 Task: Create Card Card0000000075 in Board Board0000000019 in Workspace WS0000000007 in Trello. Create Card Card0000000076 in Board Board0000000019 in Workspace WS0000000007 in Trello. Create Card Card0000000077 in Board Board0000000020 in Workspace WS0000000007 in Trello. Create Card Card0000000078 in Board Board0000000020 in Workspace WS0000000007 in Trello. Create Card Card0000000079 in Board Board0000000020 in Workspace WS0000000007 in Trello
Action: Mouse moved to (656, 25)
Screenshot: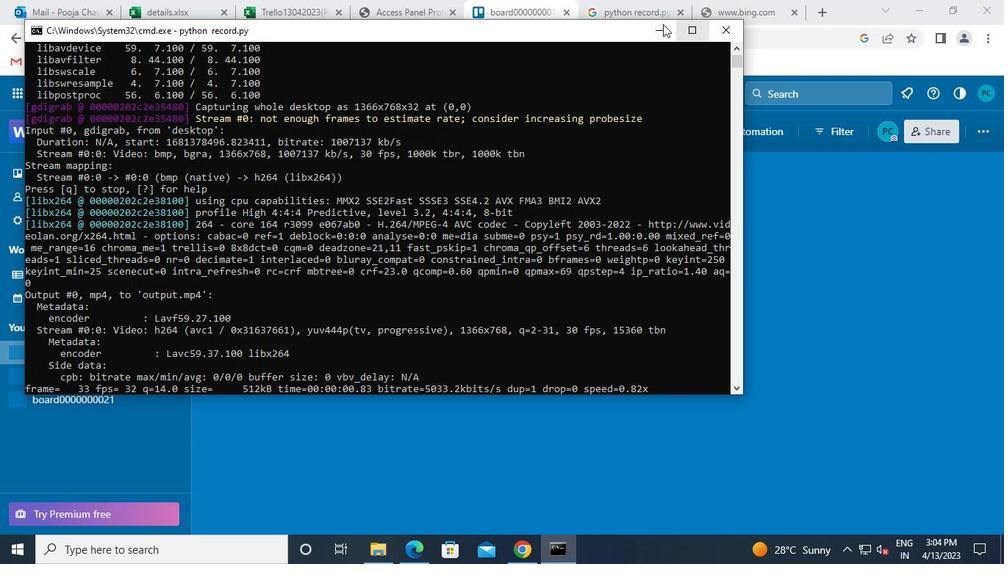 
Action: Mouse pressed left at (656, 25)
Screenshot: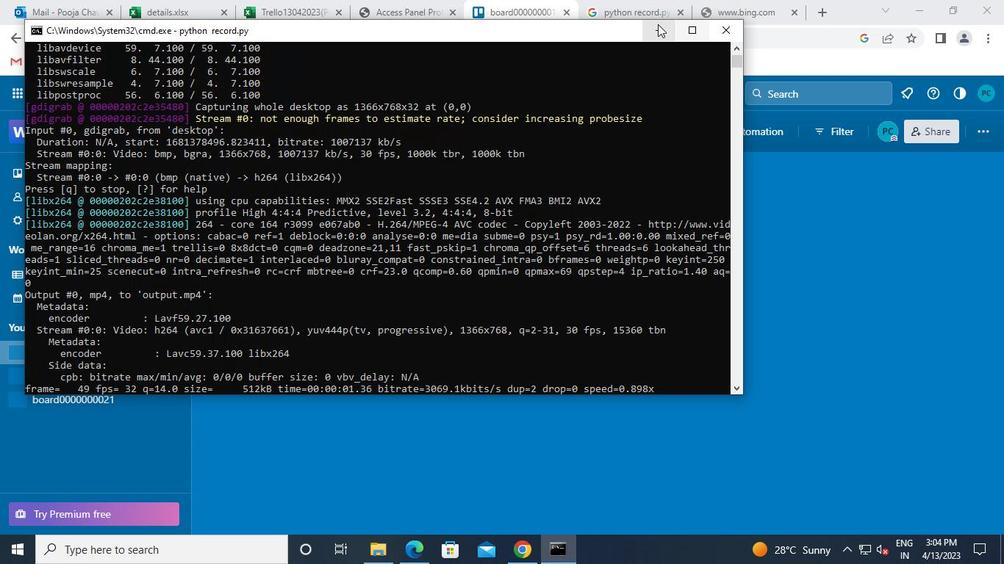 
Action: Mouse moved to (272, 247)
Screenshot: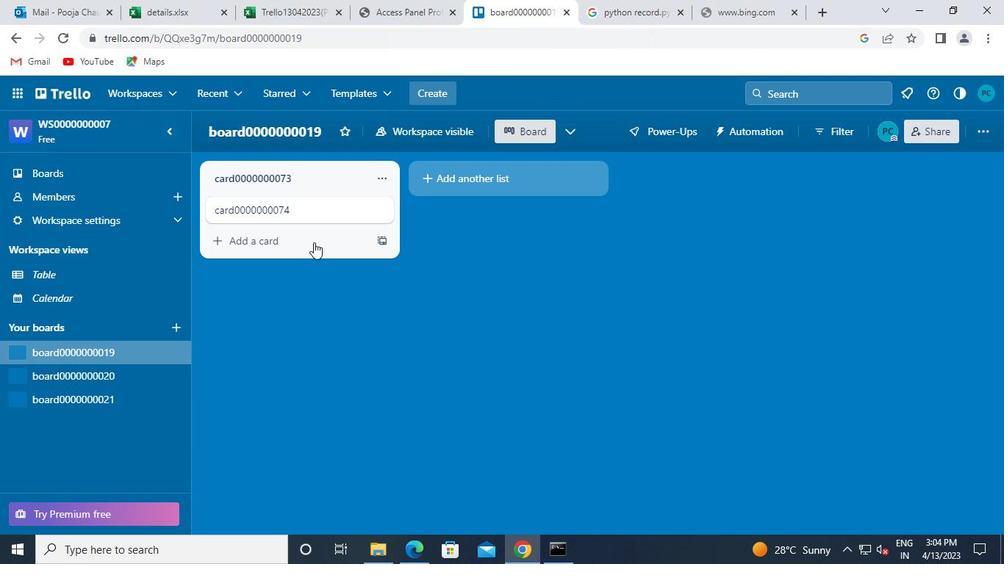 
Action: Mouse pressed left at (272, 247)
Screenshot: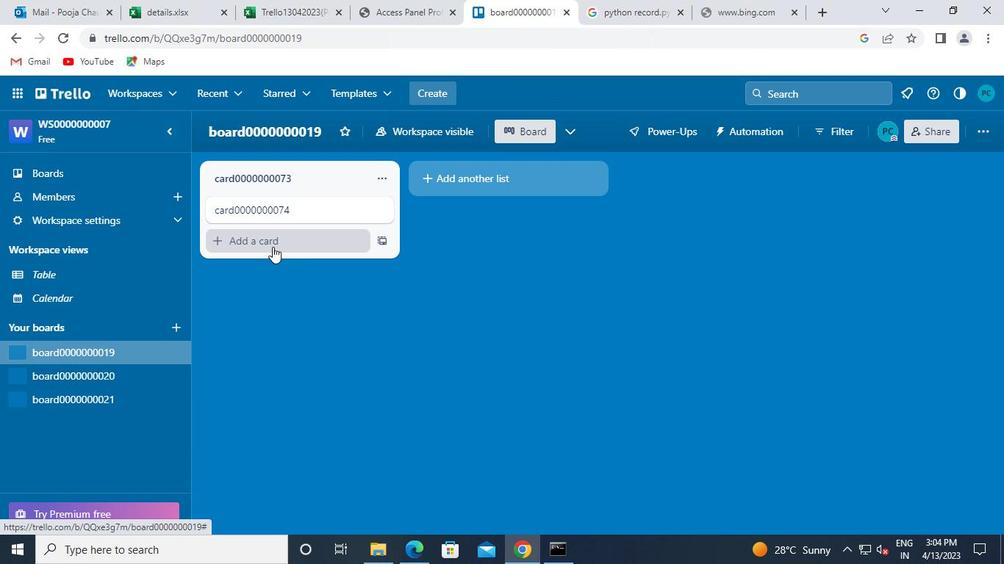 
Action: Mouse moved to (275, 252)
Screenshot: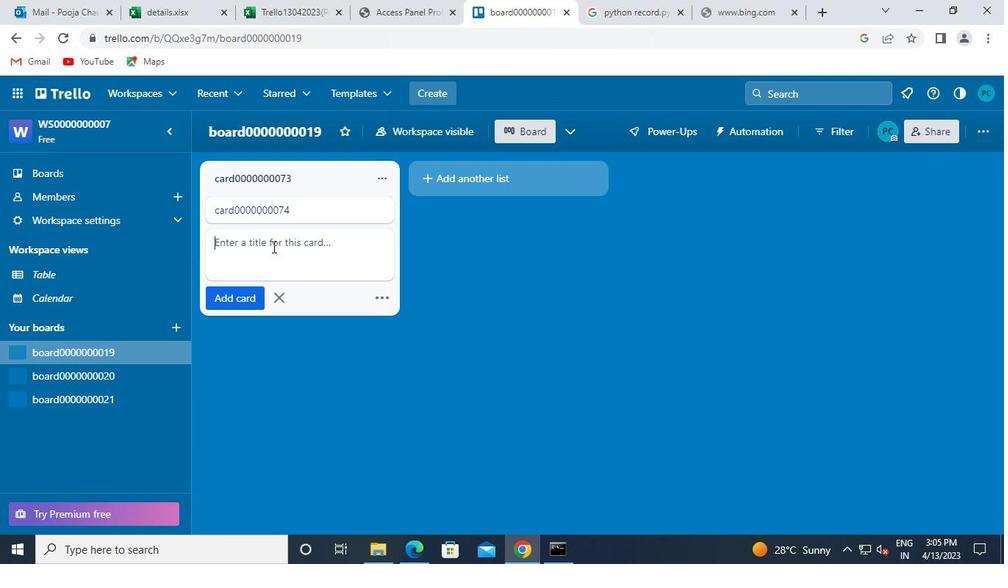 
Action: Keyboard c
Screenshot: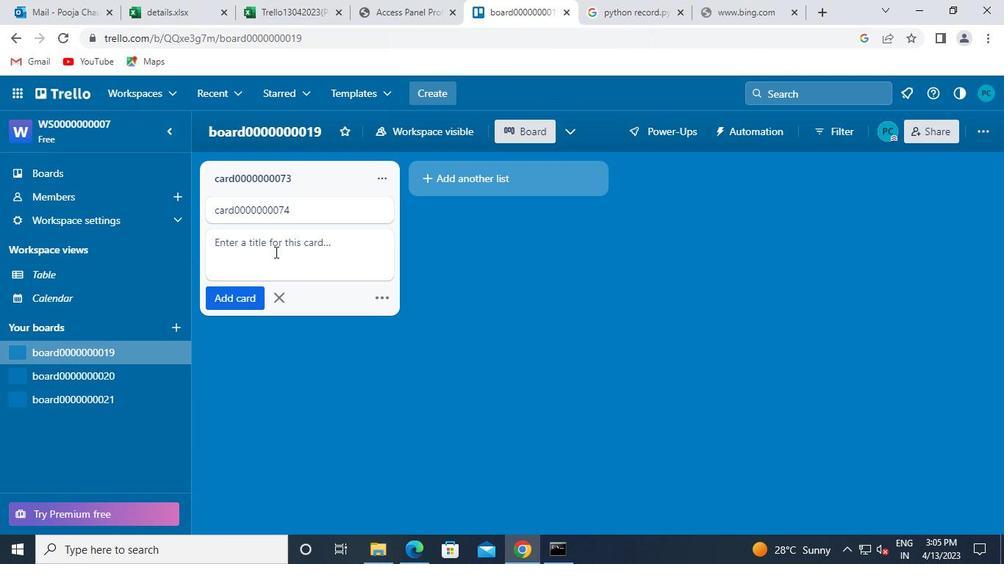 
Action: Keyboard a
Screenshot: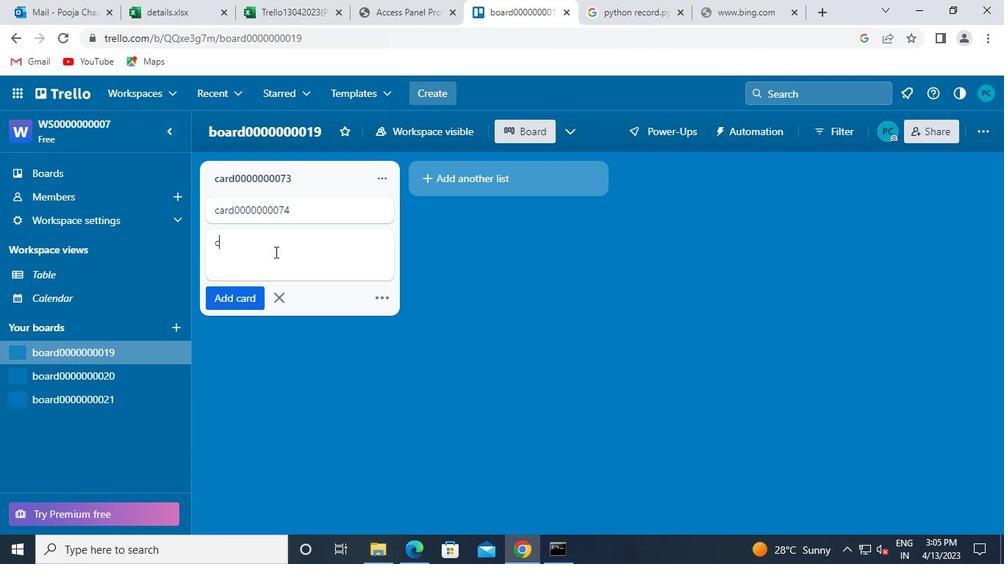 
Action: Keyboard r
Screenshot: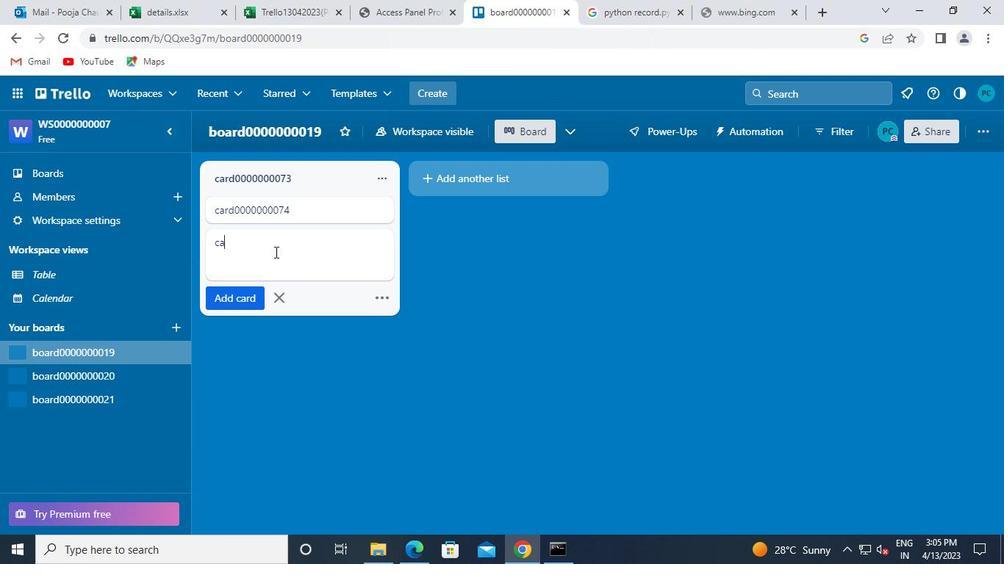 
Action: Keyboard d
Screenshot: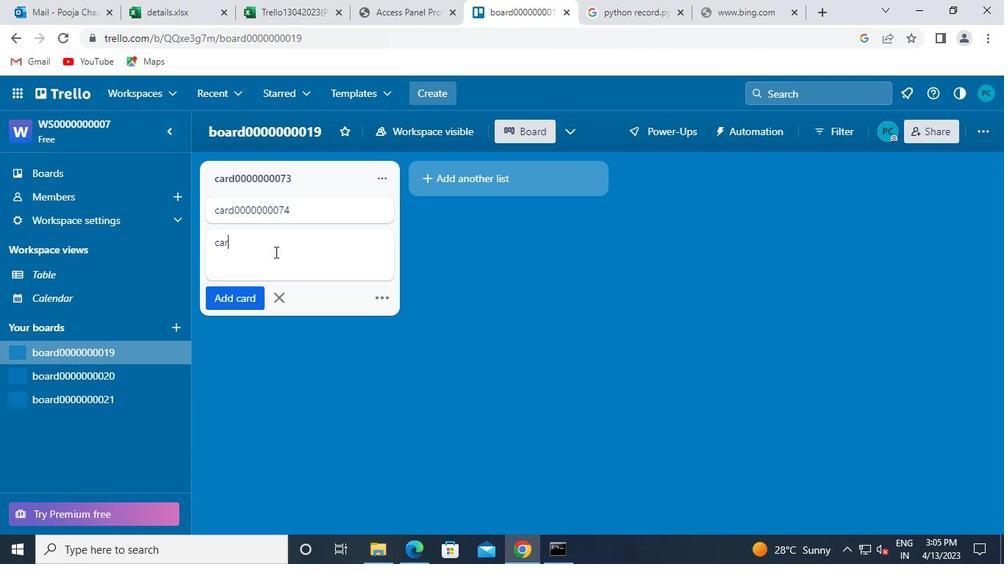 
Action: Keyboard 0
Screenshot: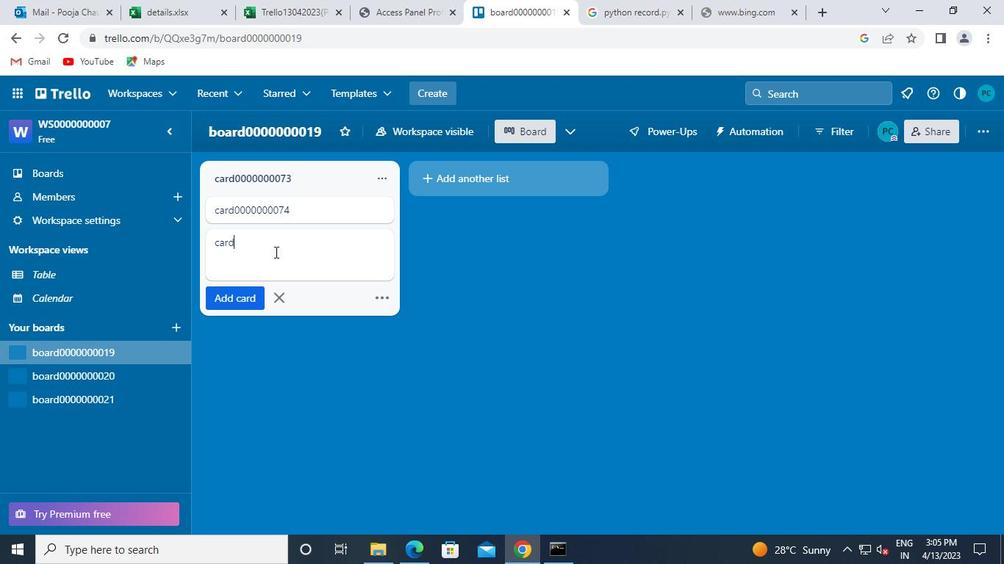 
Action: Keyboard 0
Screenshot: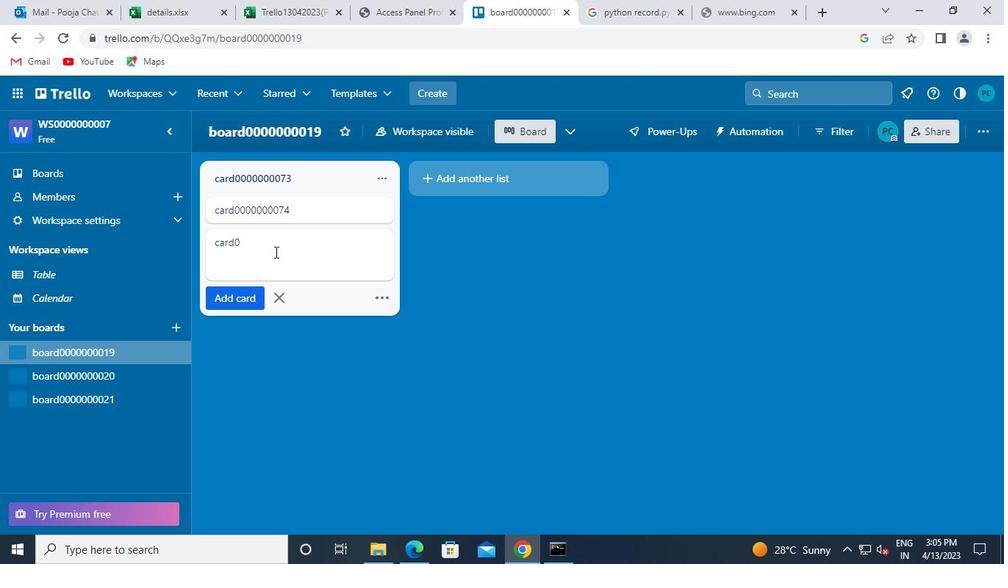 
Action: Keyboard 0
Screenshot: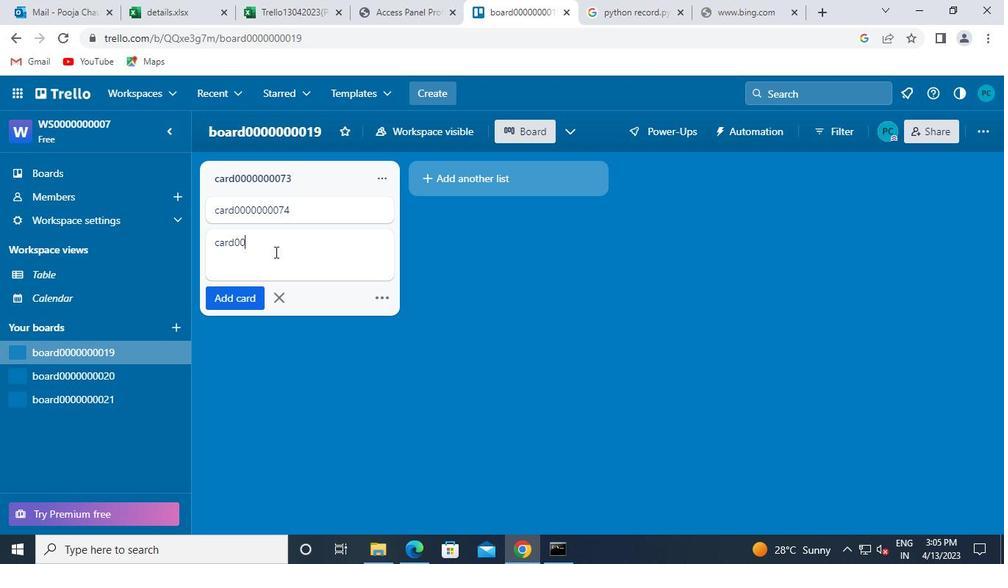 
Action: Keyboard 0
Screenshot: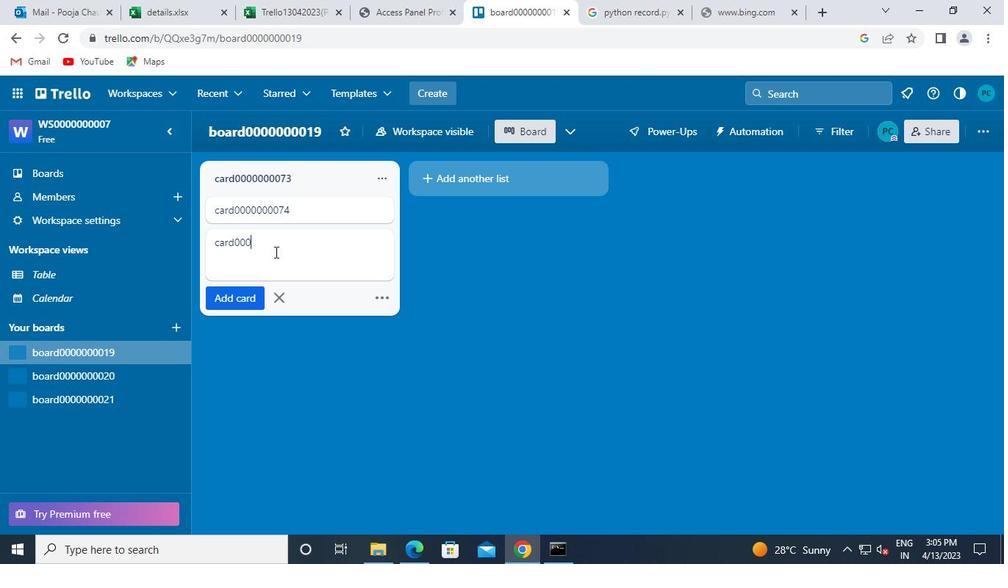 
Action: Keyboard 0
Screenshot: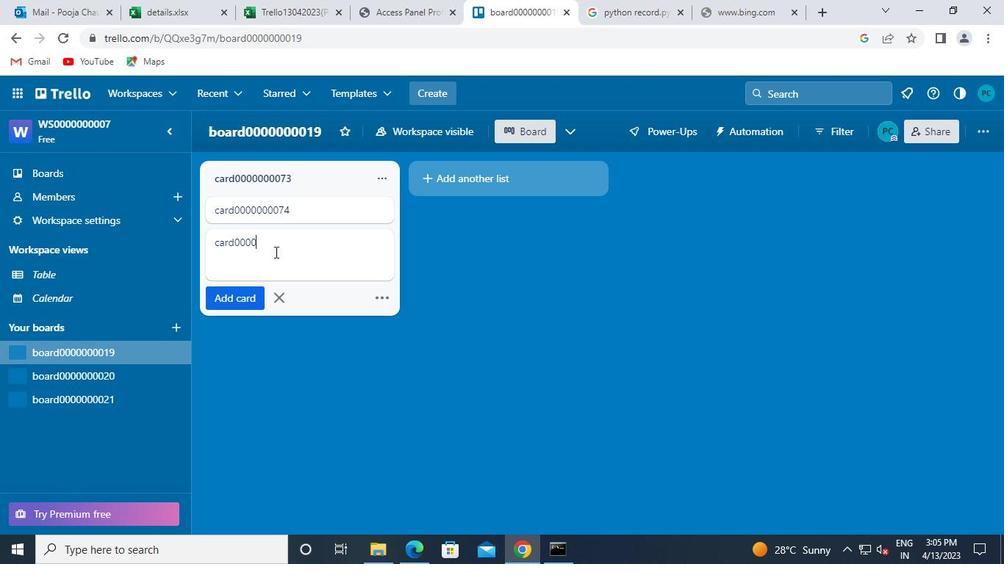 
Action: Keyboard 0
Screenshot: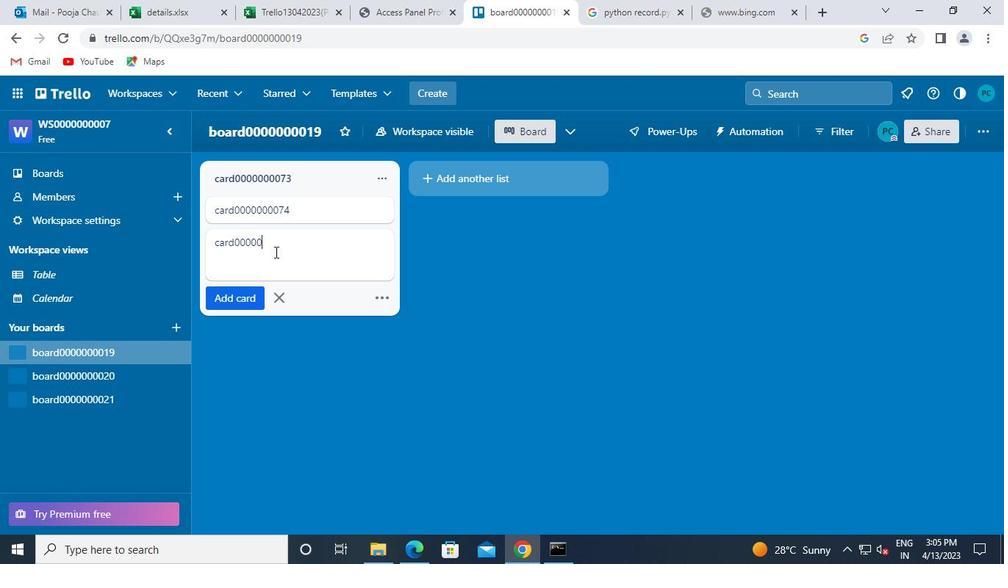 
Action: Keyboard 0
Screenshot: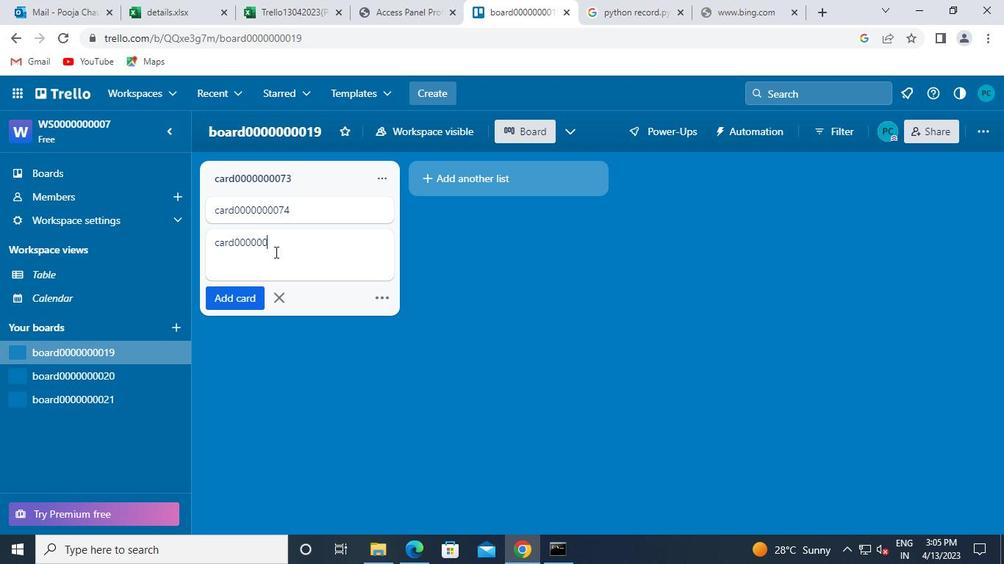 
Action: Keyboard 0
Screenshot: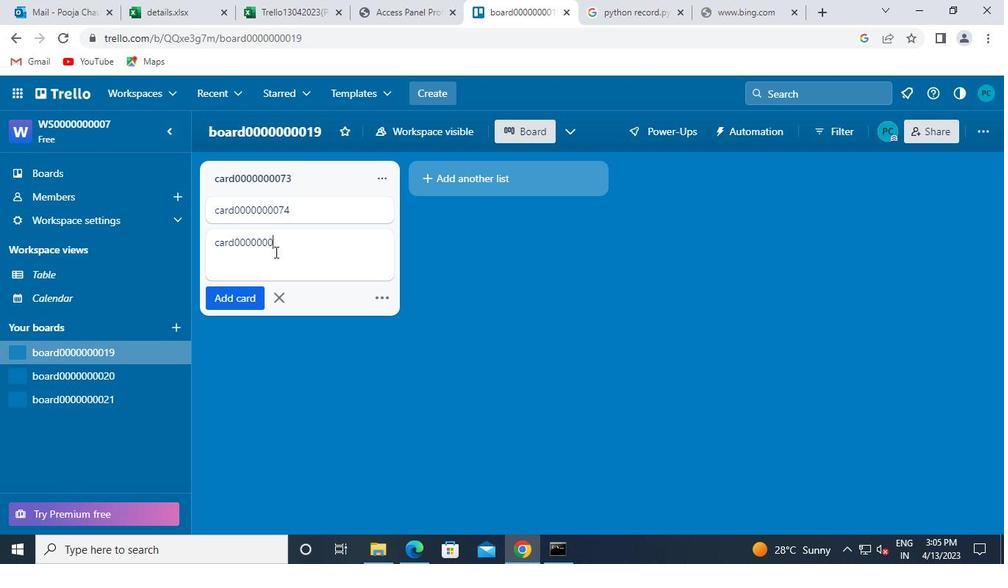 
Action: Keyboard 7
Screenshot: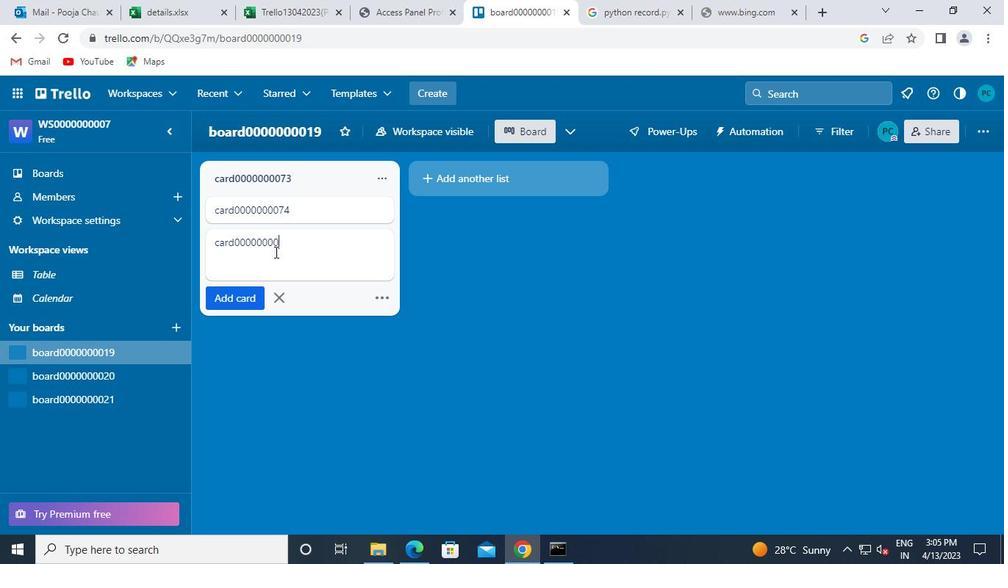 
Action: Keyboard 5
Screenshot: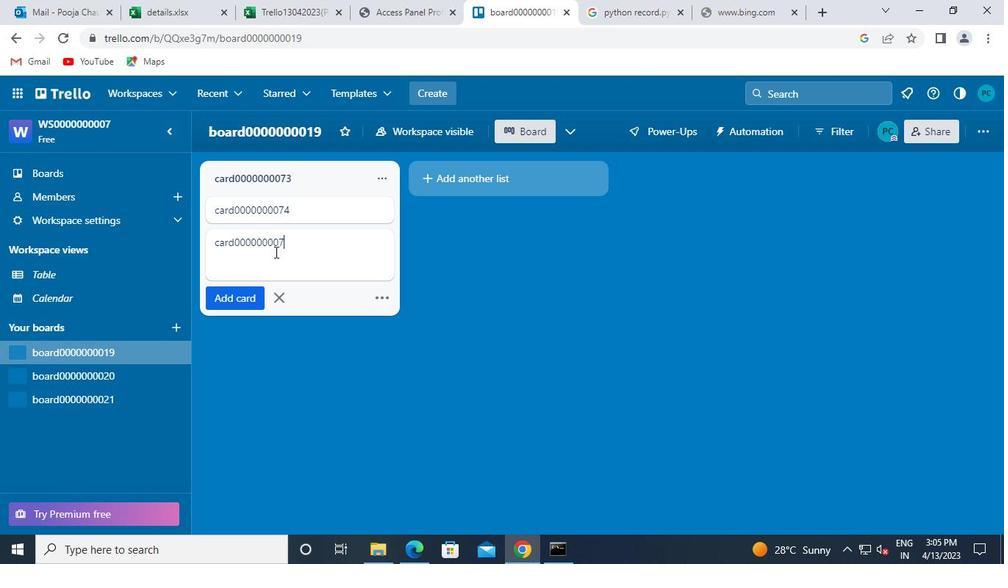 
Action: Mouse moved to (240, 292)
Screenshot: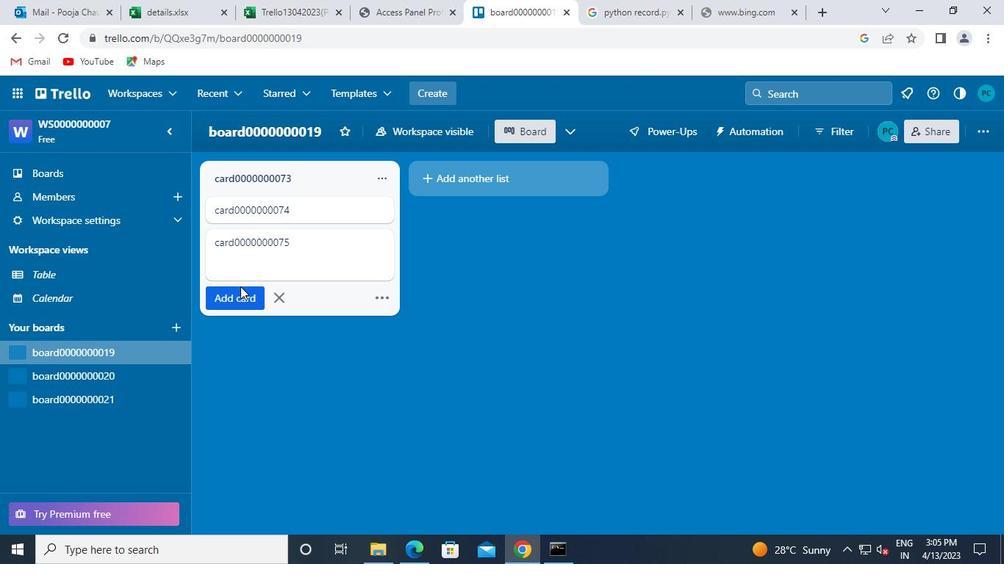
Action: Mouse pressed left at (240, 292)
Screenshot: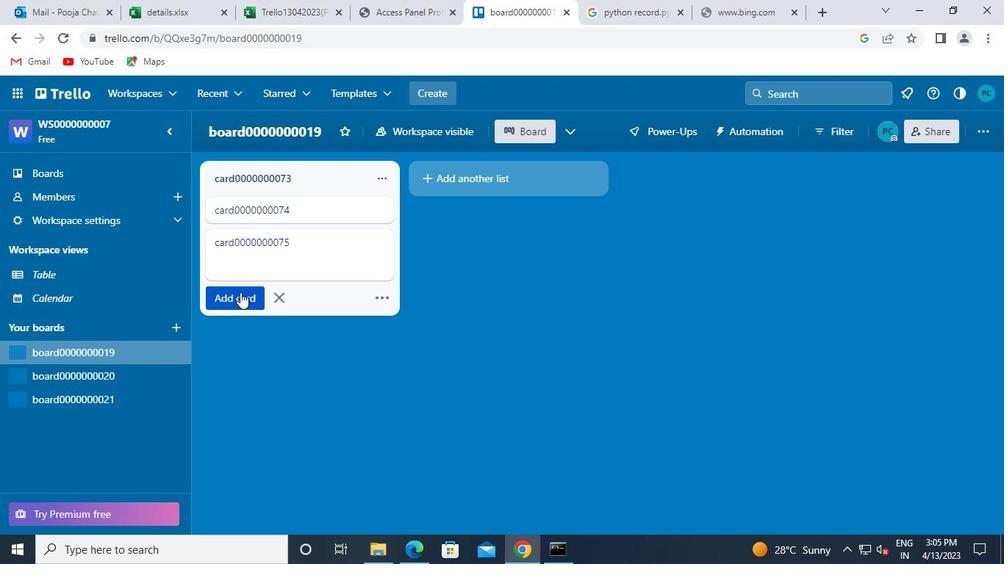
Action: Mouse moved to (238, 289)
Screenshot: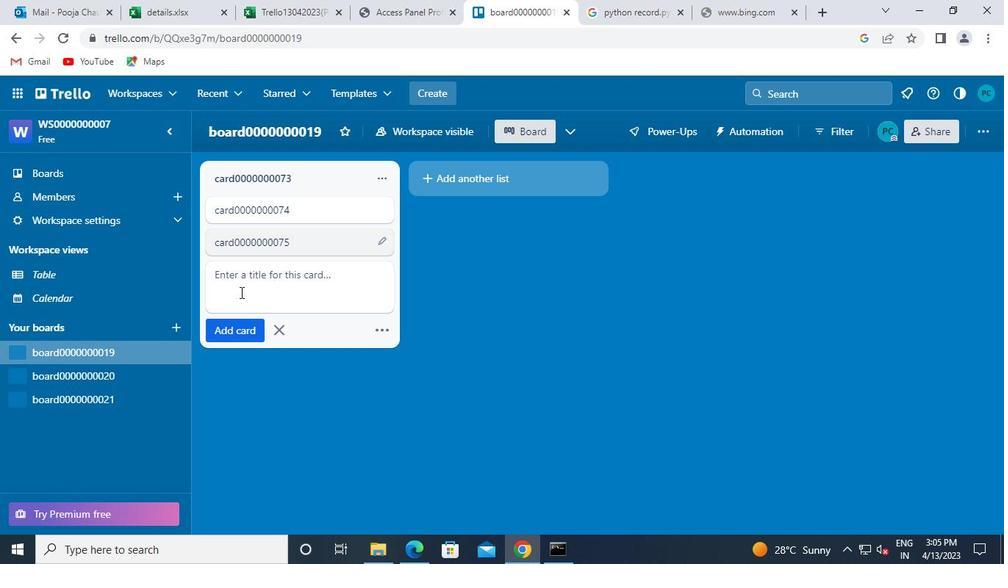 
Action: Keyboard c
Screenshot: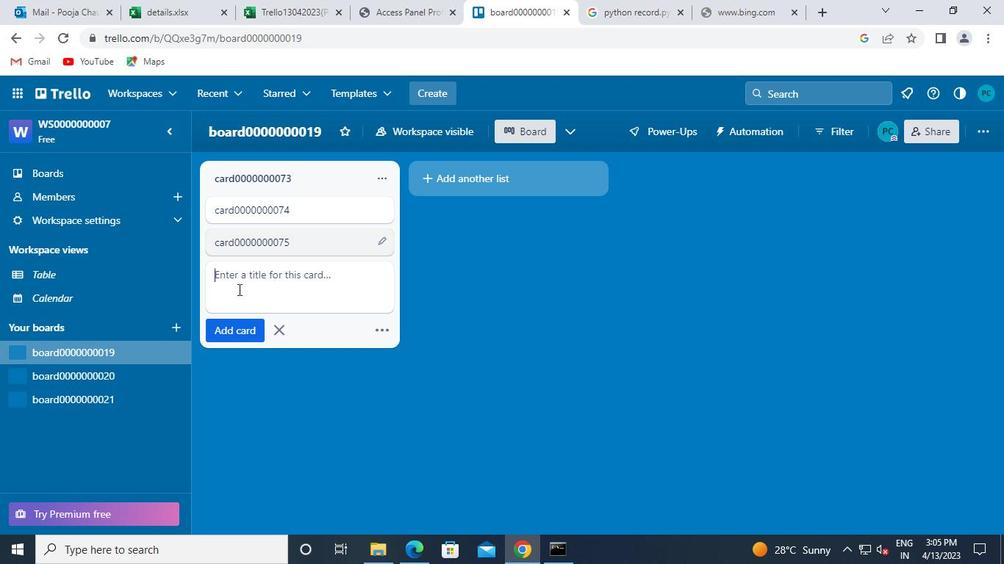 
Action: Keyboard a
Screenshot: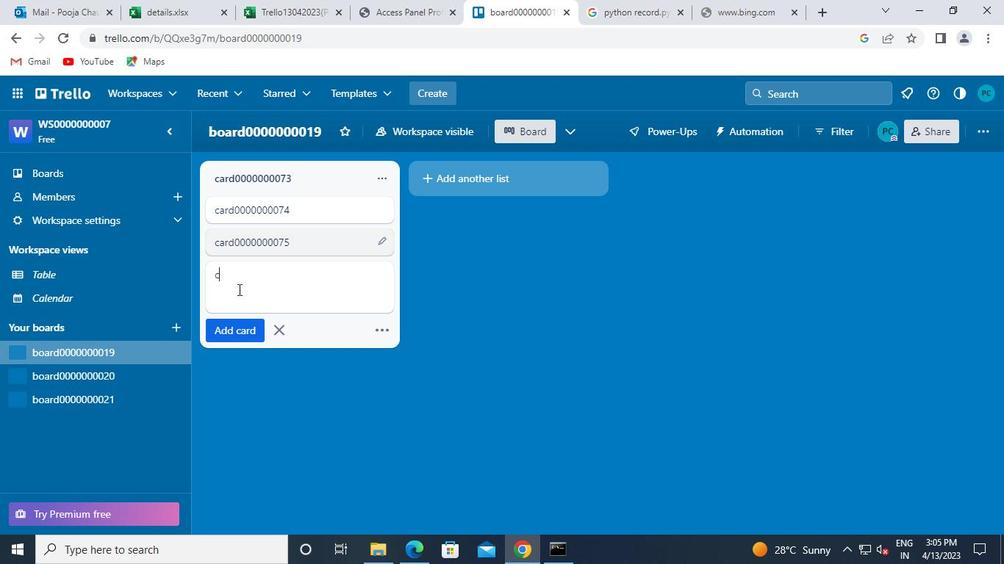 
Action: Keyboard r
Screenshot: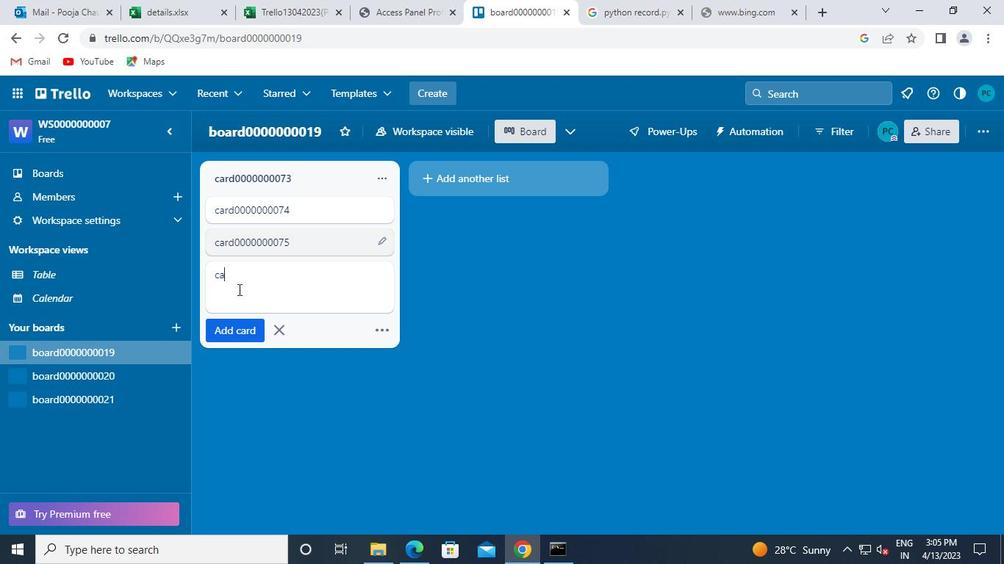 
Action: Keyboard d
Screenshot: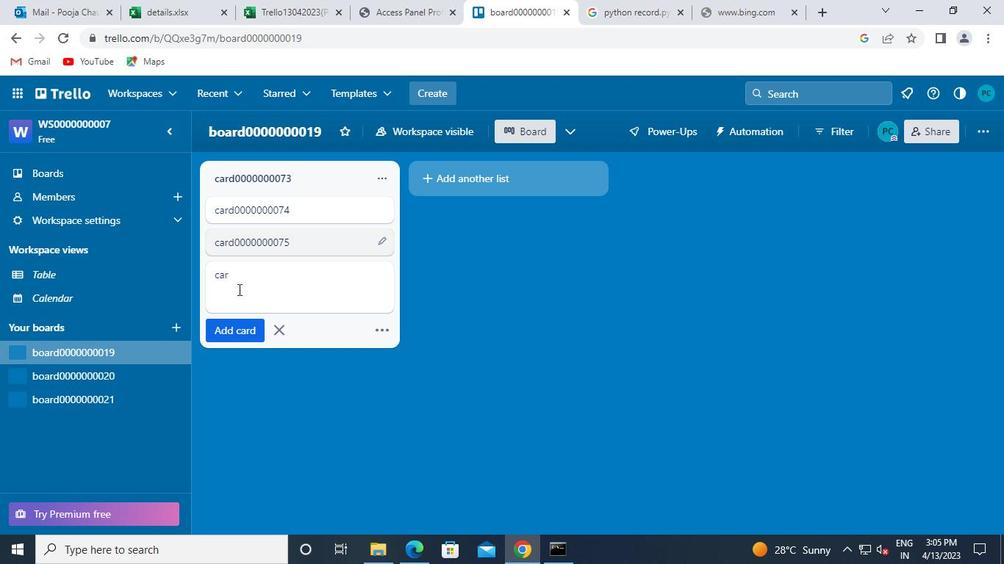 
Action: Mouse moved to (322, 233)
Screenshot: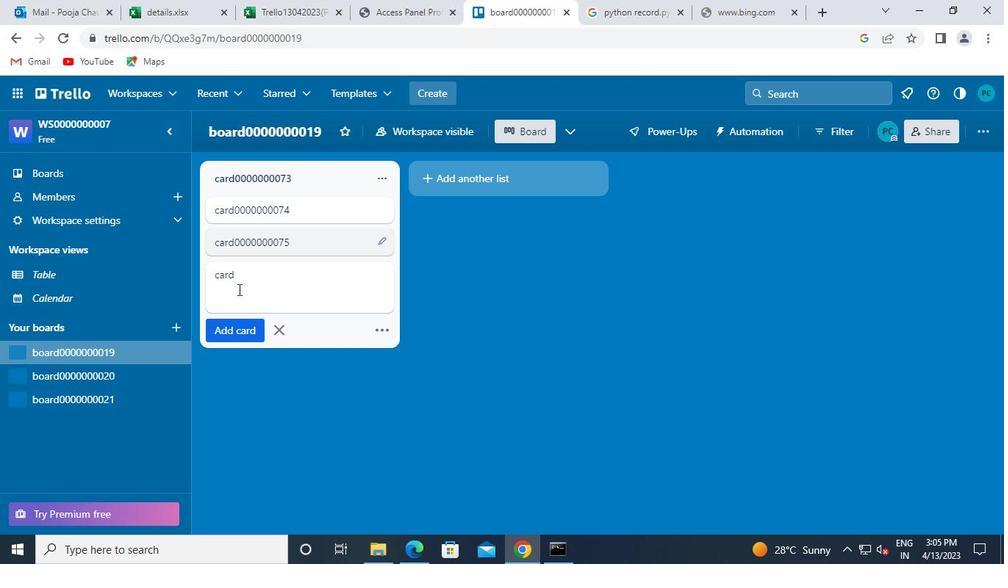 
Action: Keyboard 0
Screenshot: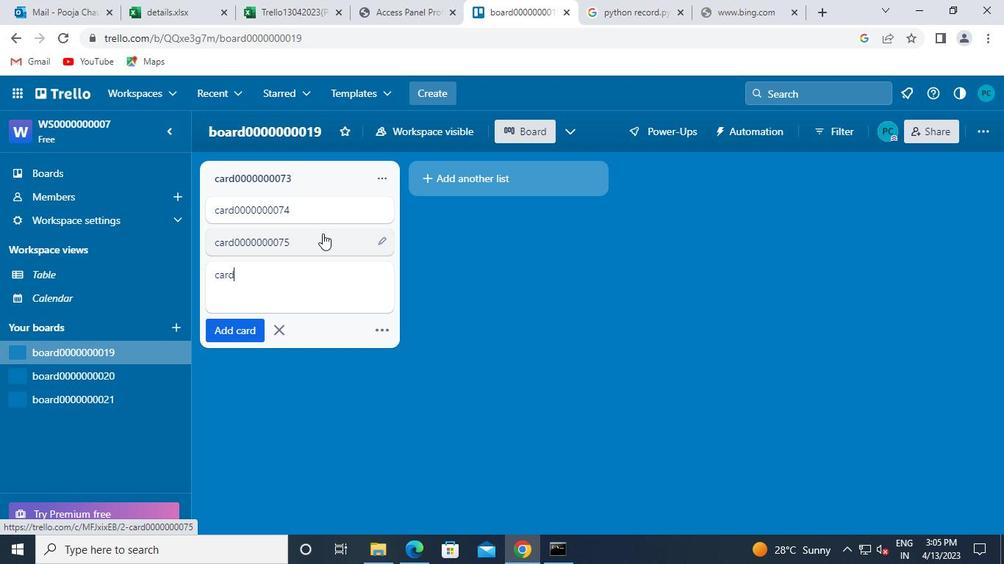 
Action: Mouse moved to (323, 233)
Screenshot: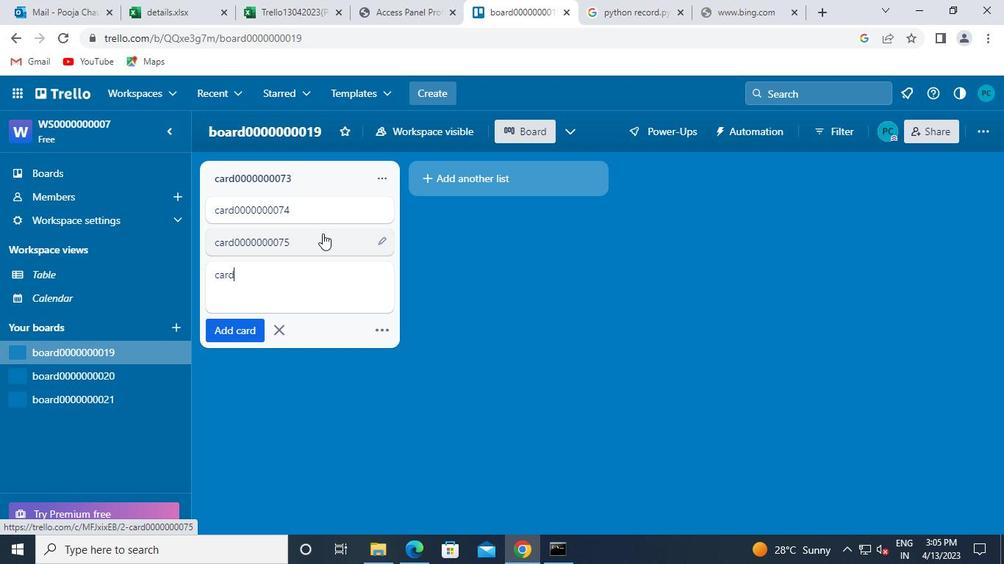 
Action: Keyboard 0
Screenshot: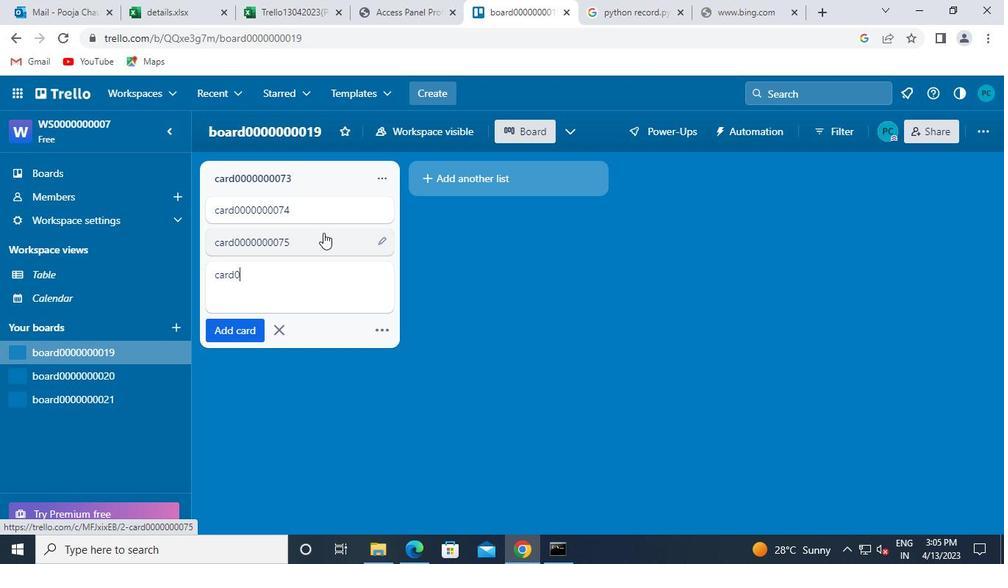 
Action: Keyboard 0
Screenshot: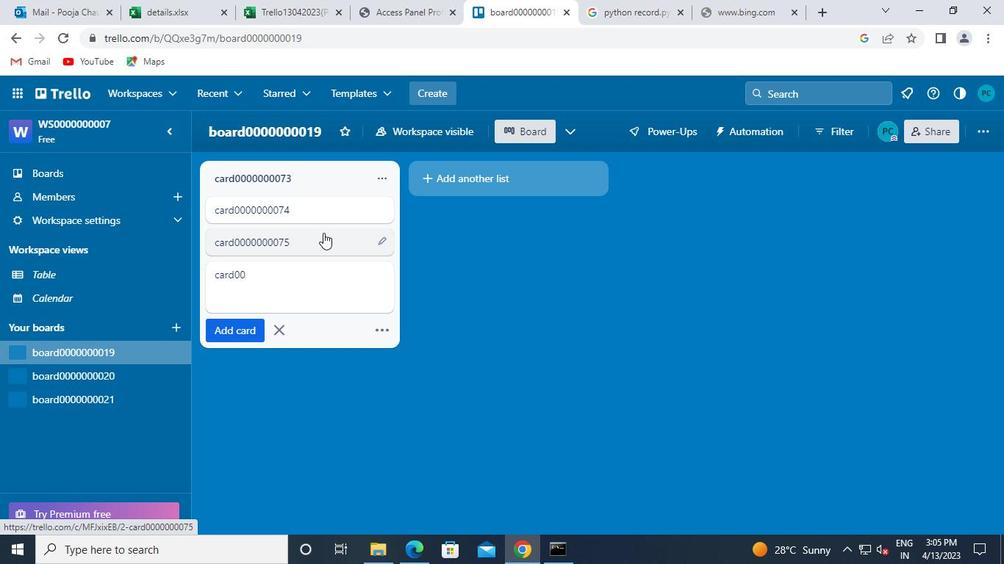 
Action: Keyboard 0
Screenshot: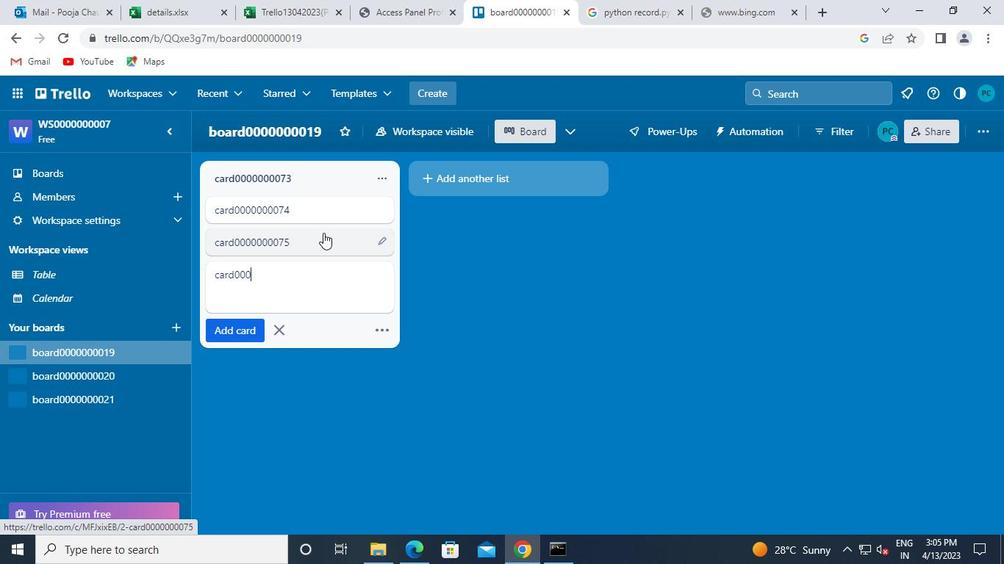 
Action: Keyboard 0
Screenshot: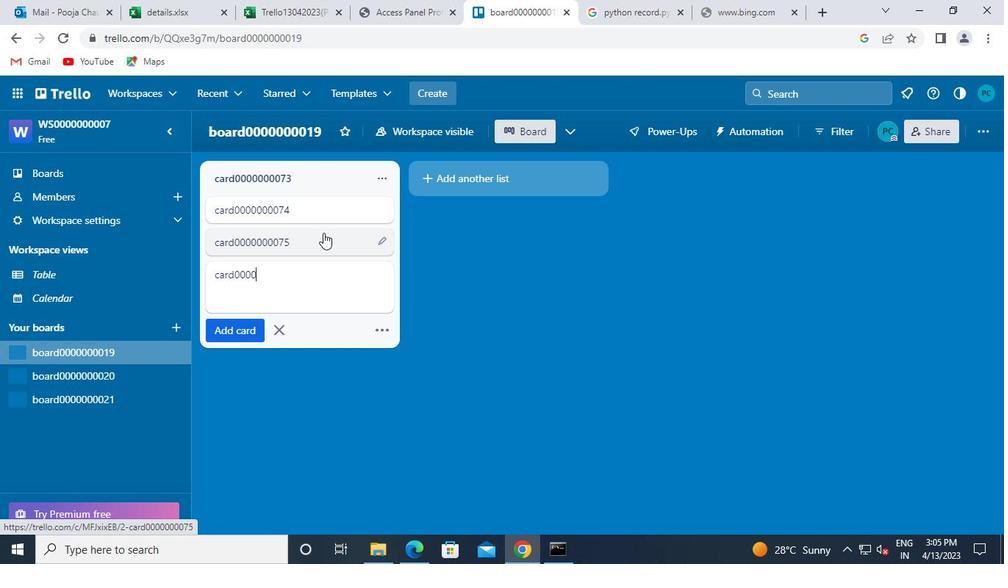 
Action: Keyboard 0
Screenshot: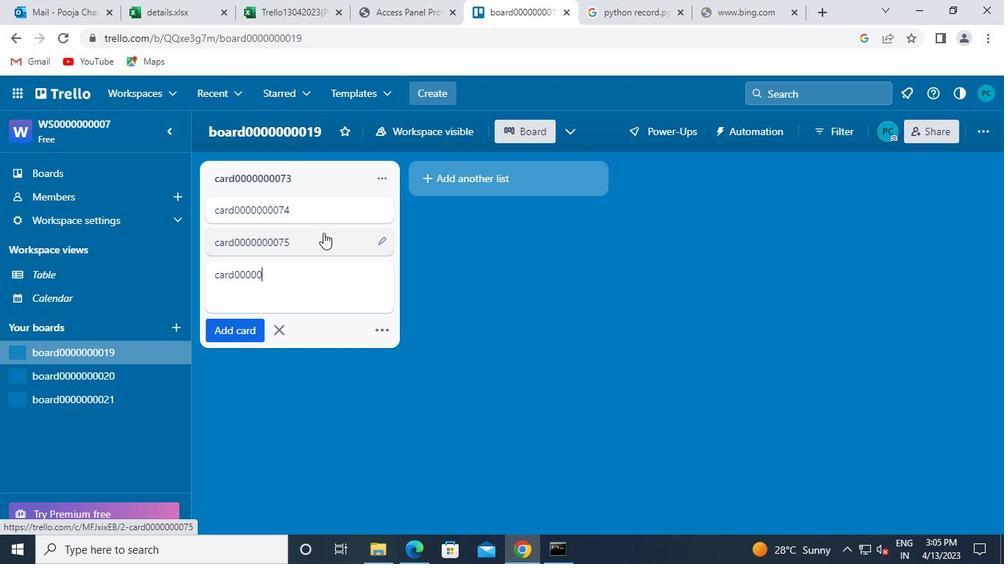 
Action: Keyboard 0
Screenshot: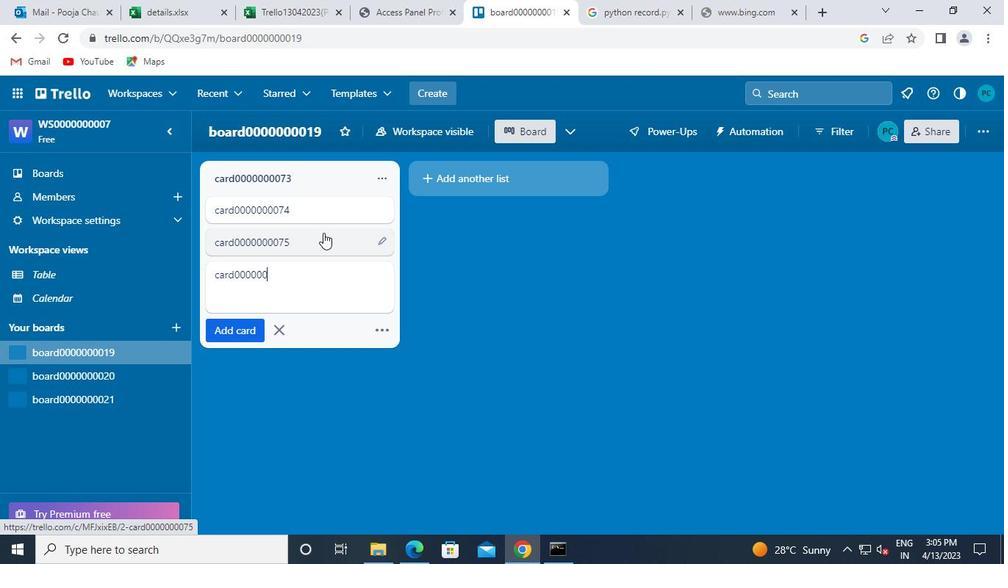 
Action: Keyboard 0
Screenshot: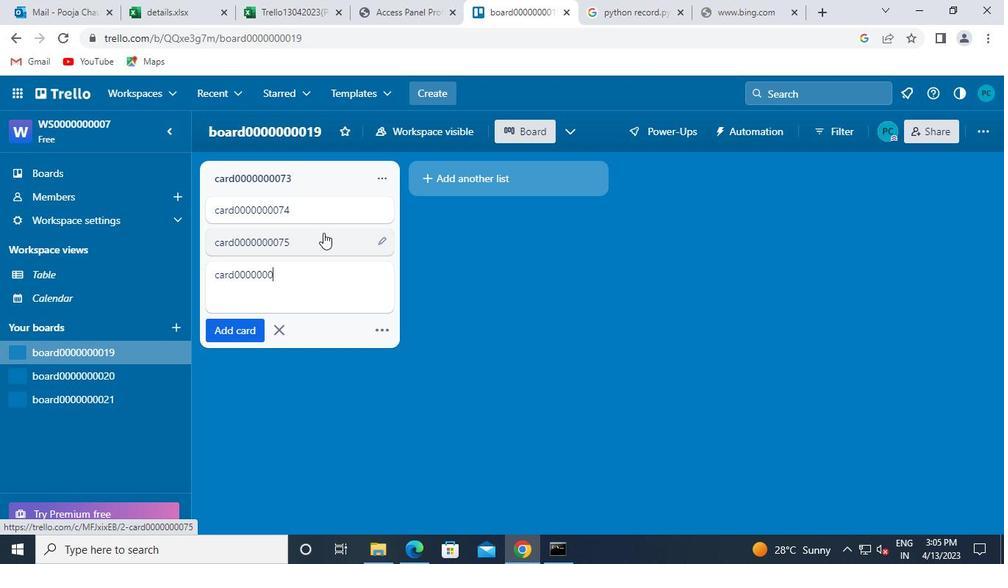 
Action: Keyboard 7
Screenshot: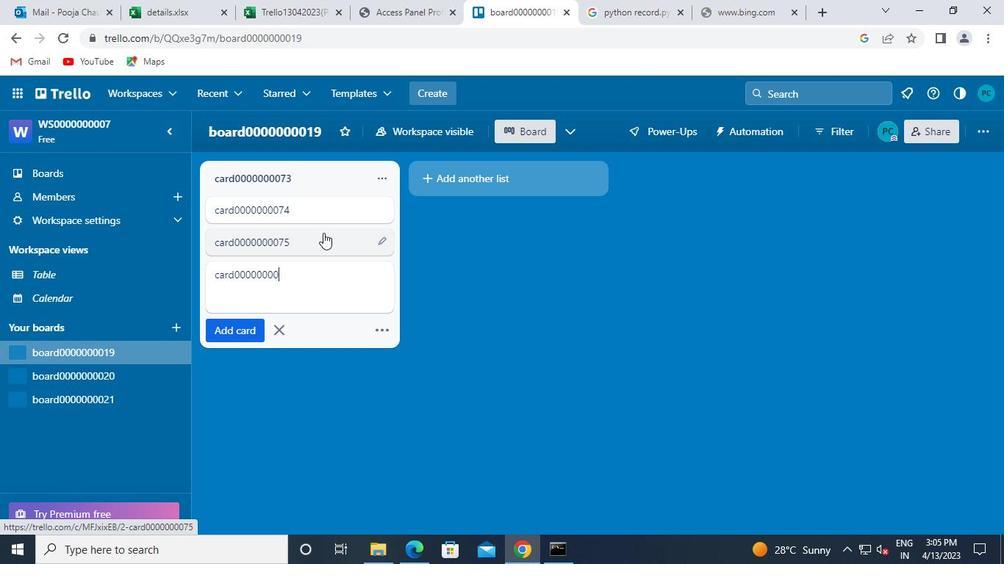 
Action: Keyboard 6
Screenshot: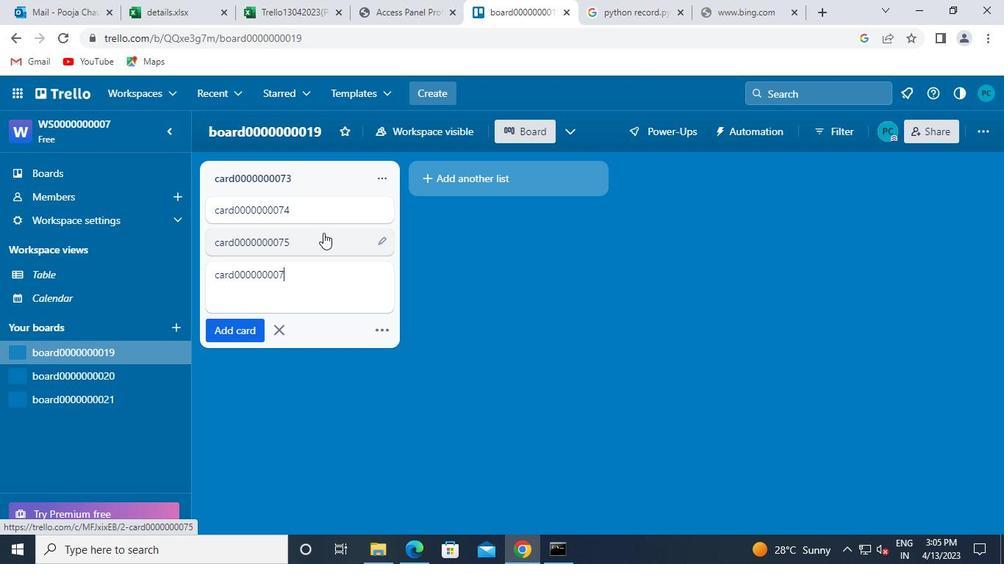 
Action: Mouse moved to (237, 331)
Screenshot: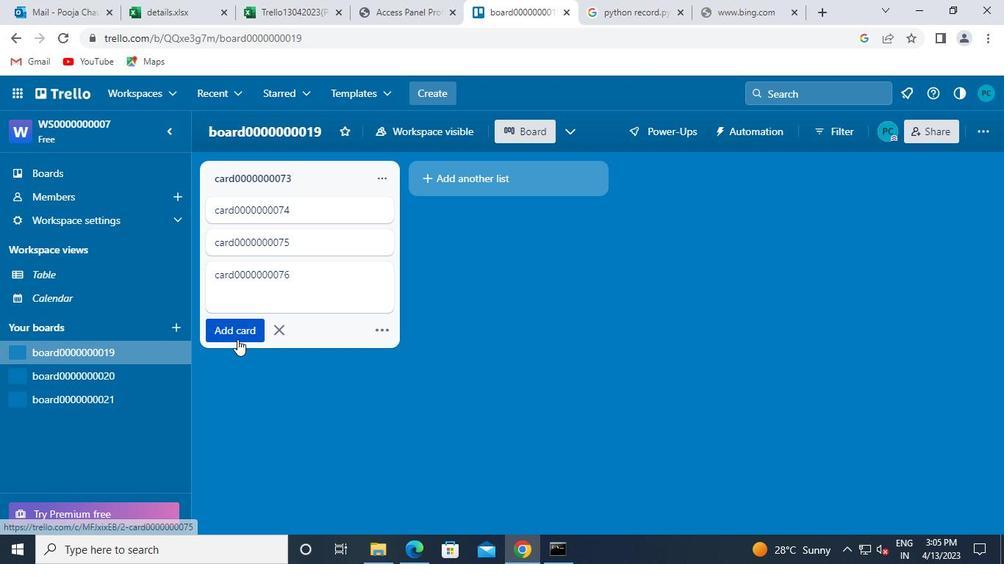 
Action: Mouse pressed left at (237, 331)
Screenshot: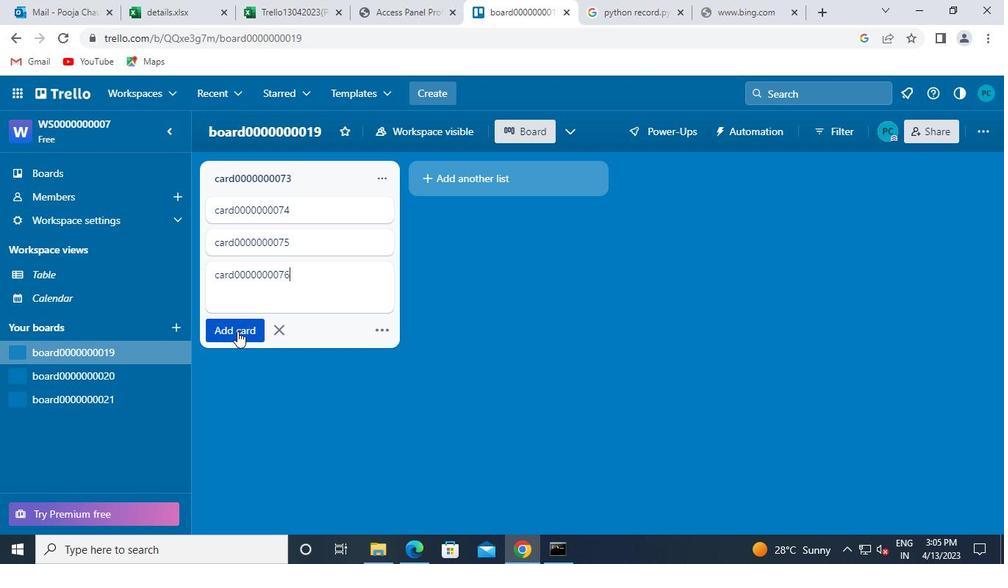 
Action: Mouse moved to (99, 372)
Screenshot: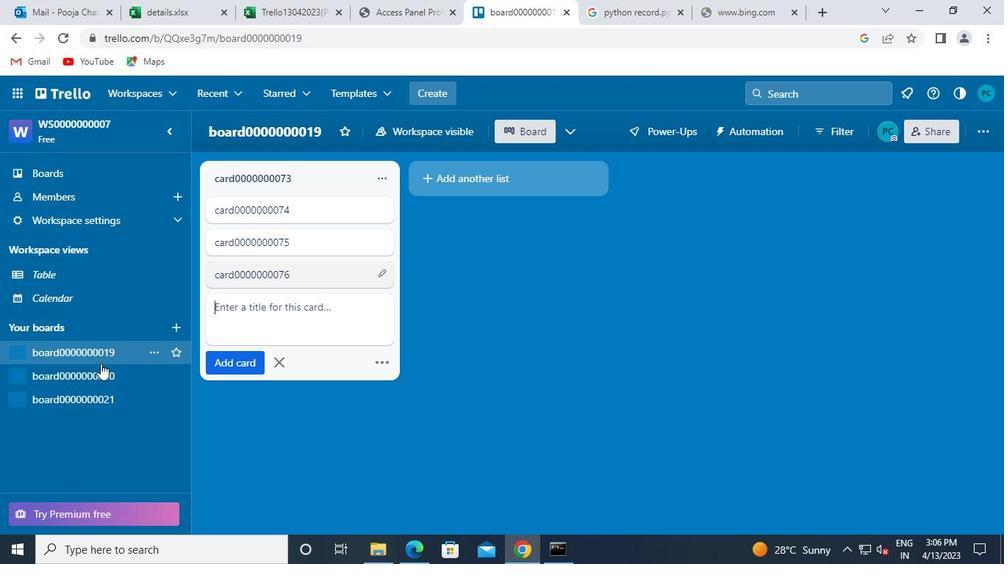
Action: Mouse pressed left at (99, 372)
Screenshot: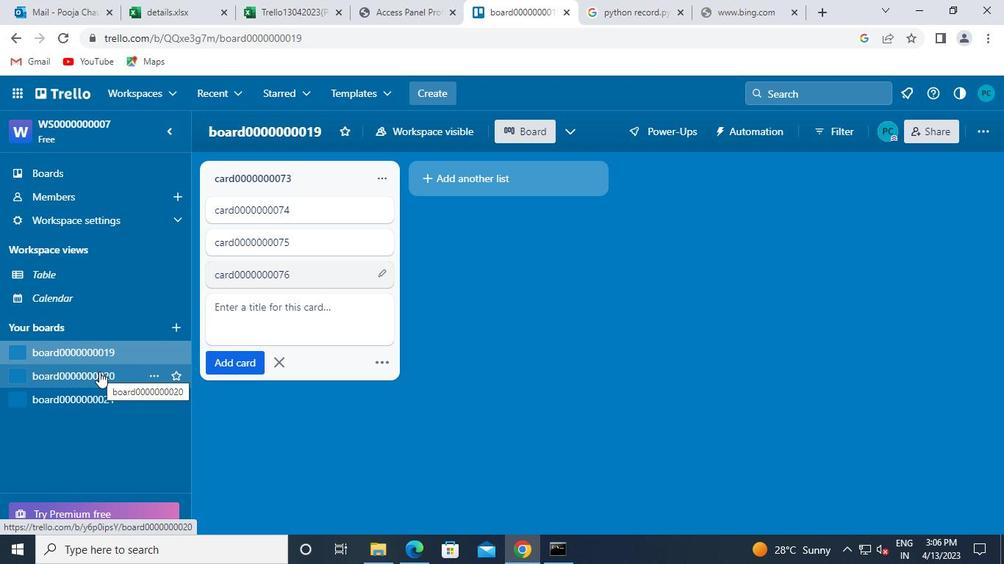 
Action: Mouse moved to (250, 204)
Screenshot: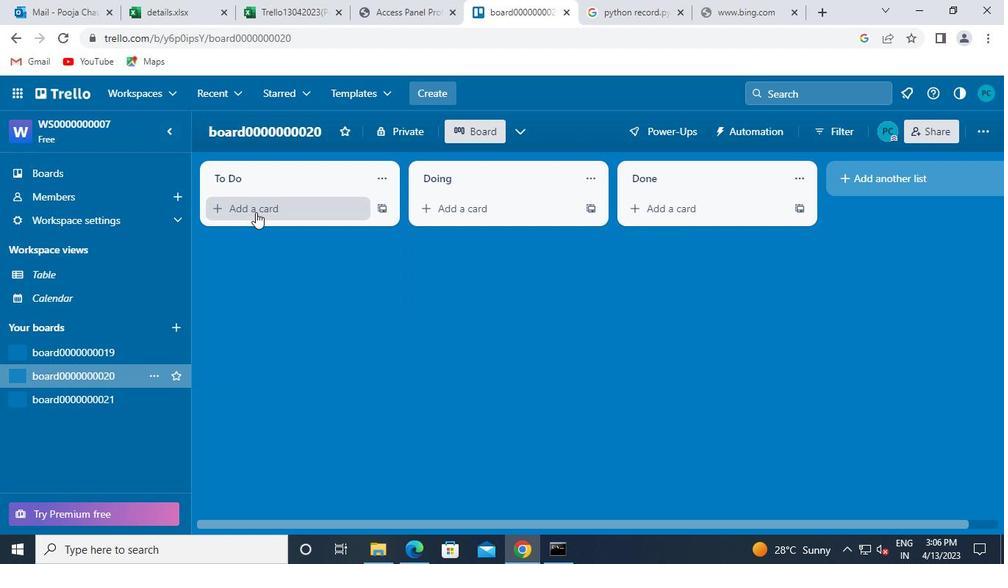 
Action: Mouse pressed left at (250, 204)
Screenshot: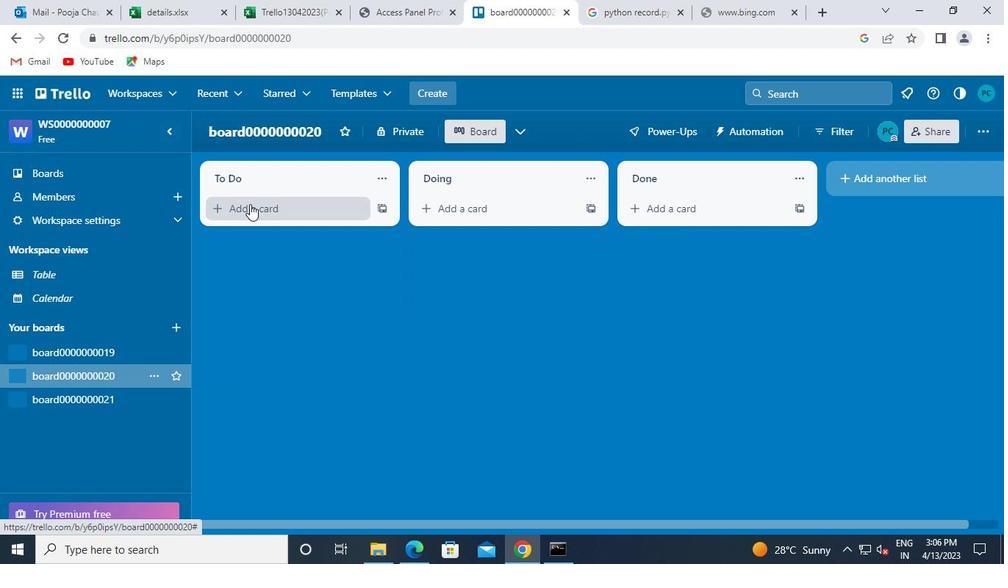 
Action: Mouse moved to (261, 233)
Screenshot: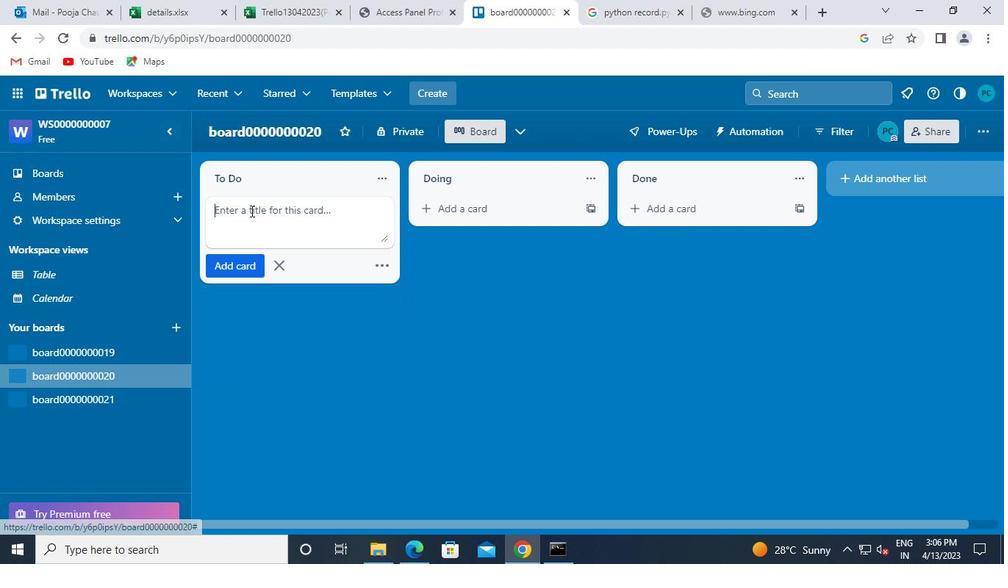 
Action: Keyboard c
Screenshot: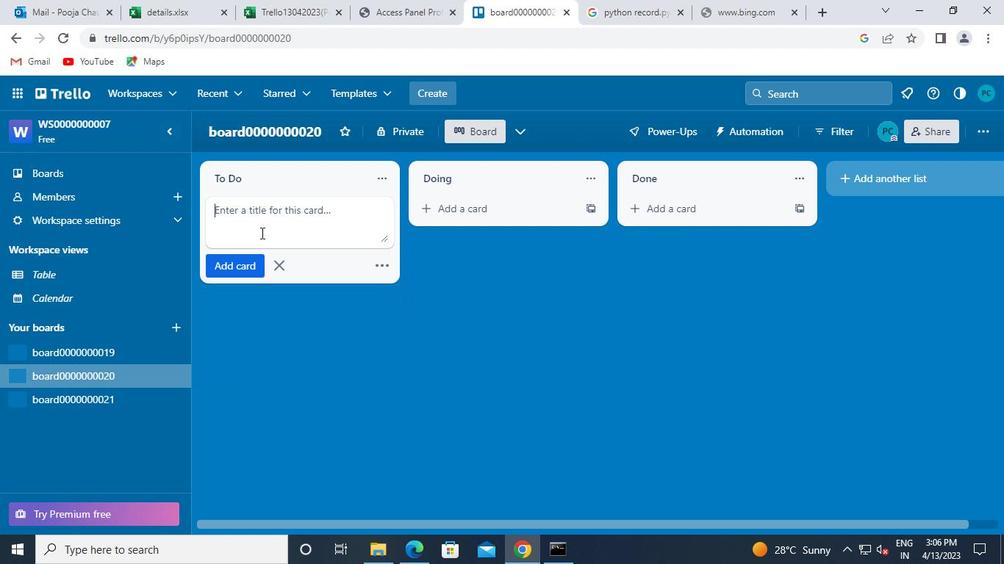 
Action: Keyboard a
Screenshot: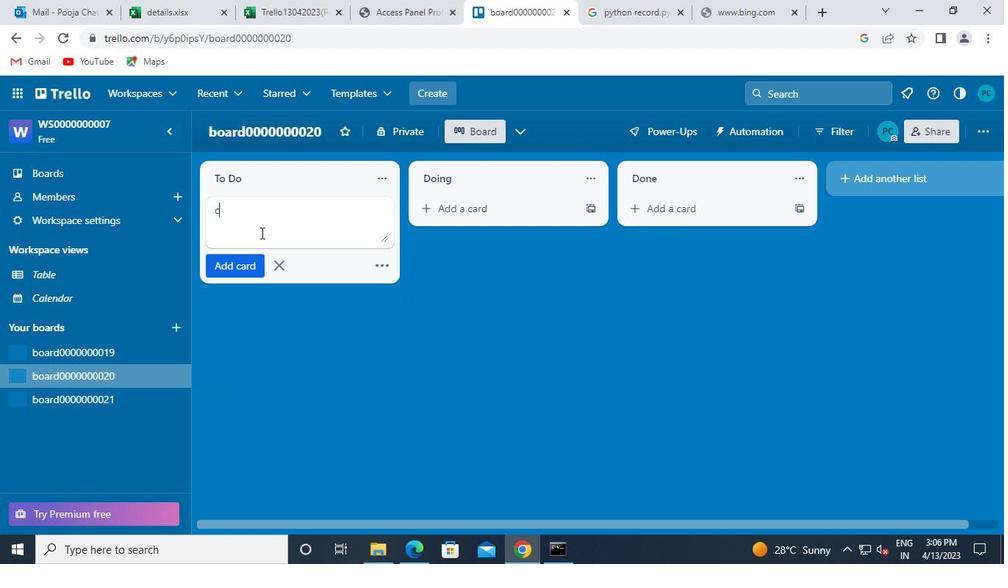 
Action: Keyboard r
Screenshot: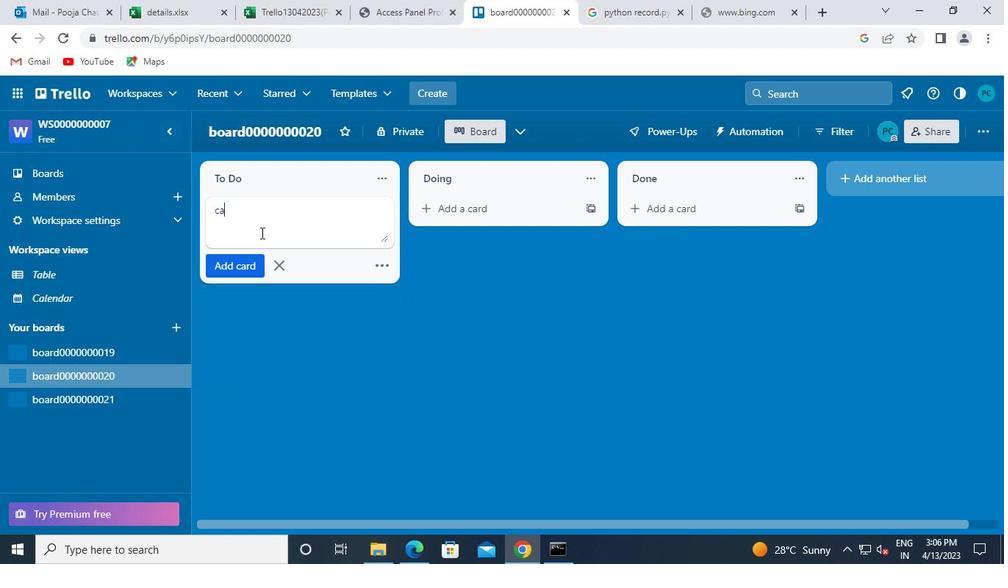 
Action: Keyboard d
Screenshot: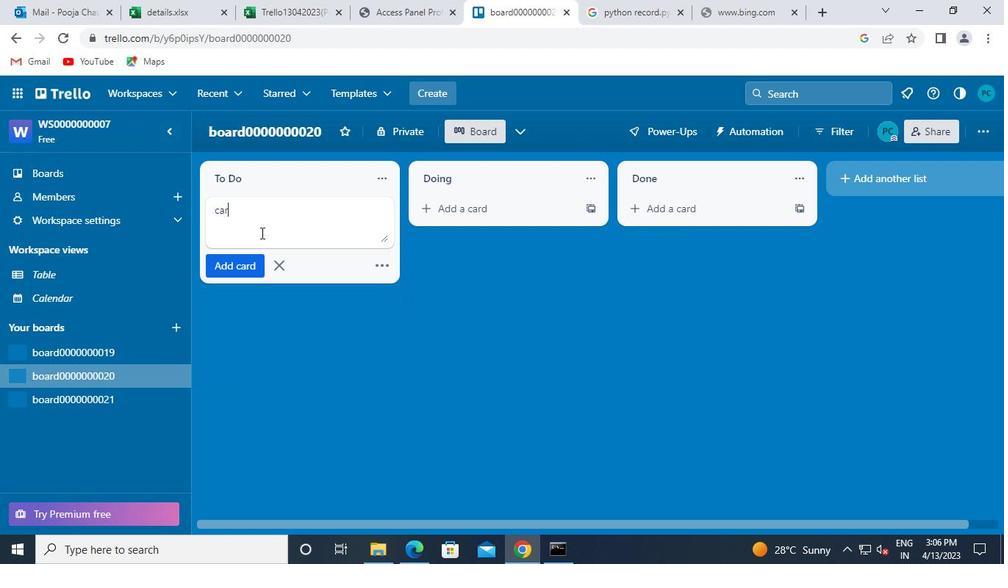 
Action: Keyboard 0
Screenshot: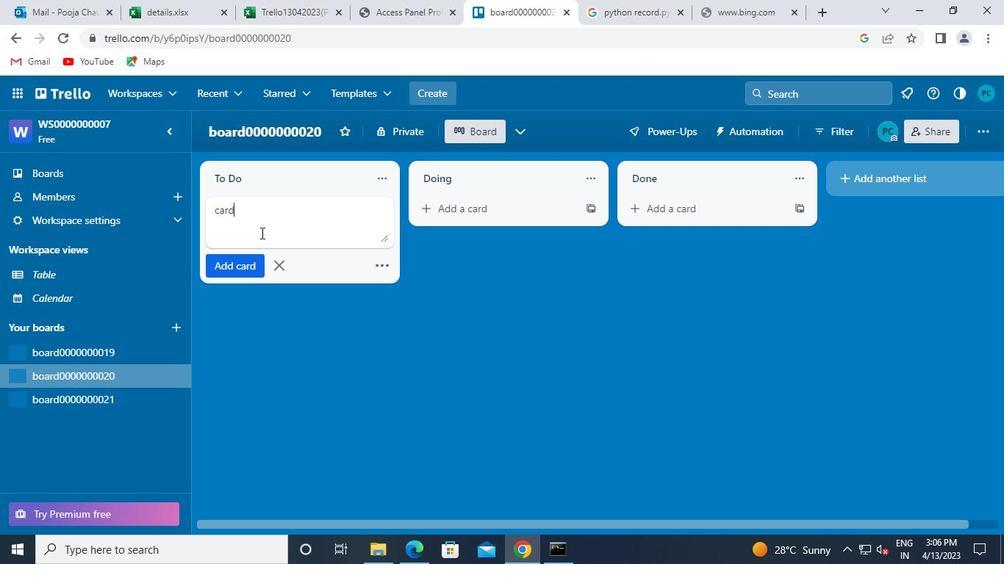 
Action: Keyboard 0
Screenshot: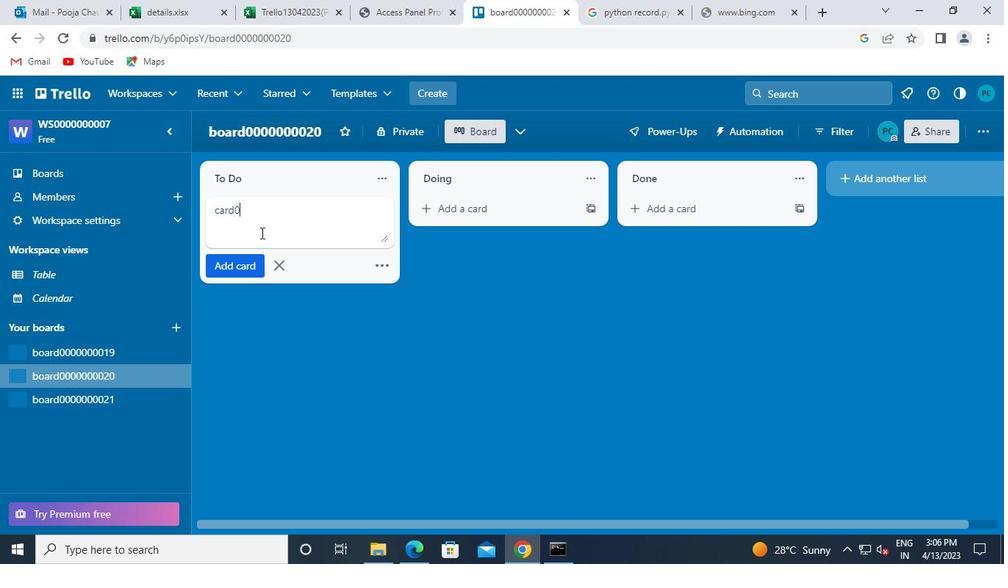 
Action: Keyboard 0
Screenshot: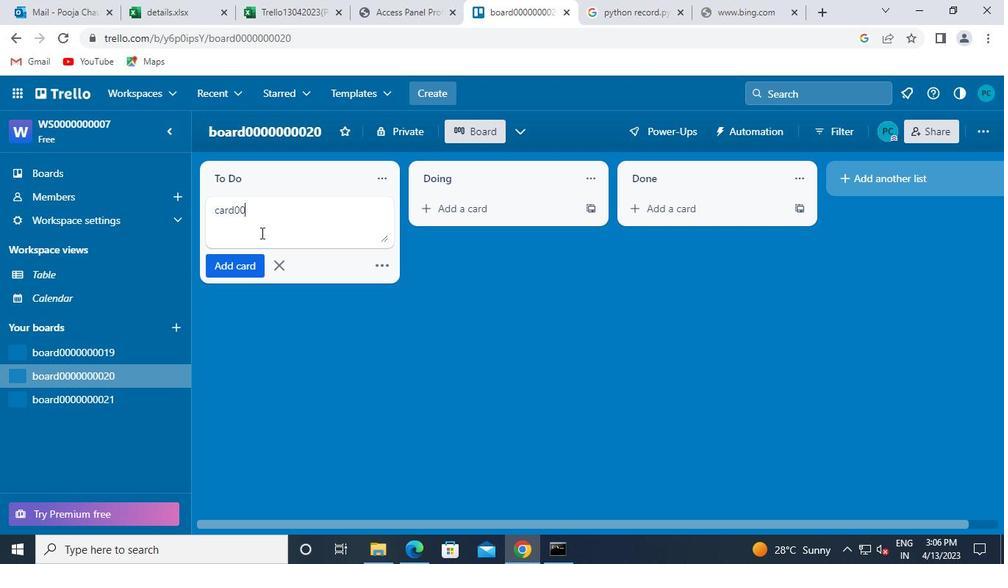 
Action: Keyboard 0
Screenshot: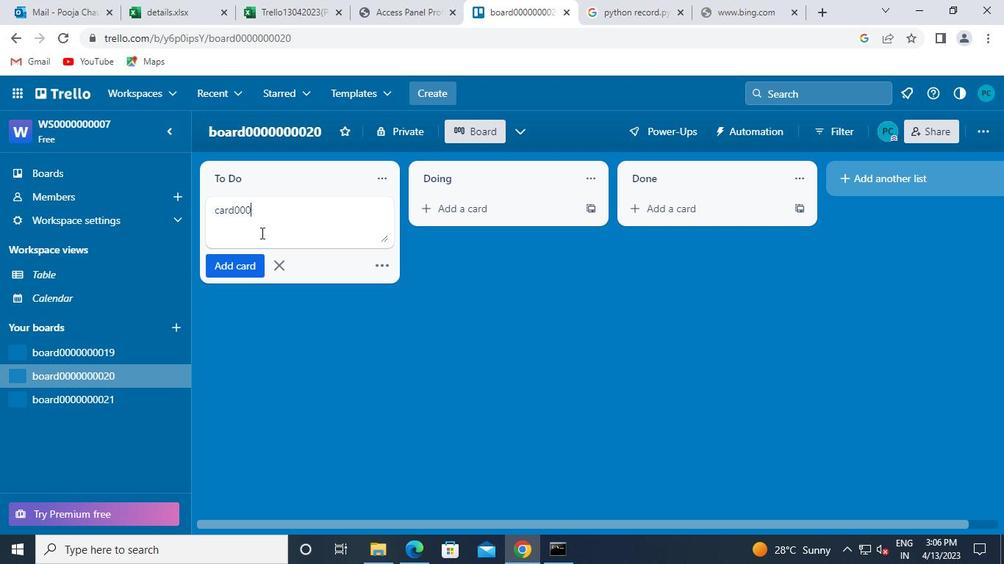 
Action: Keyboard 0
Screenshot: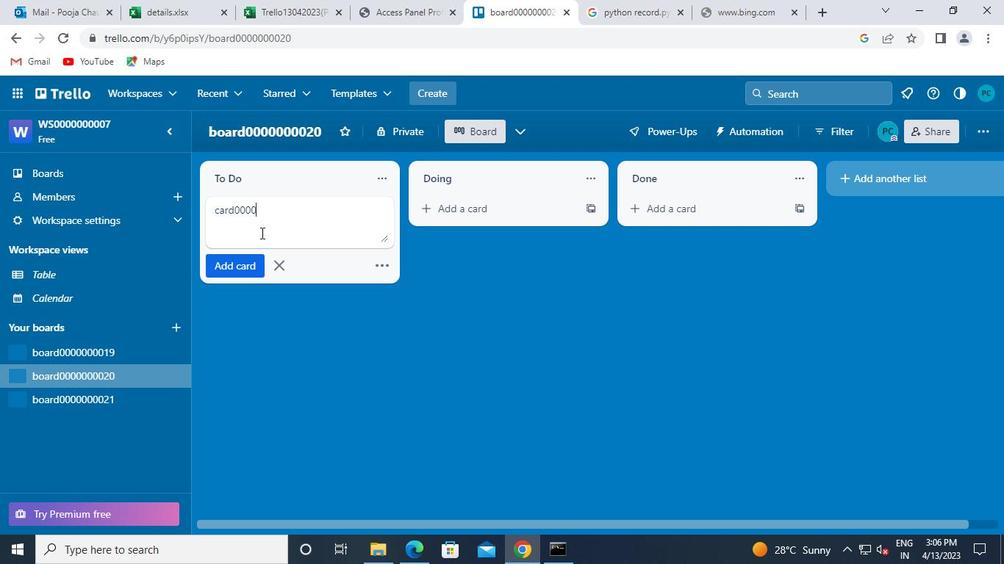 
Action: Keyboard 0
Screenshot: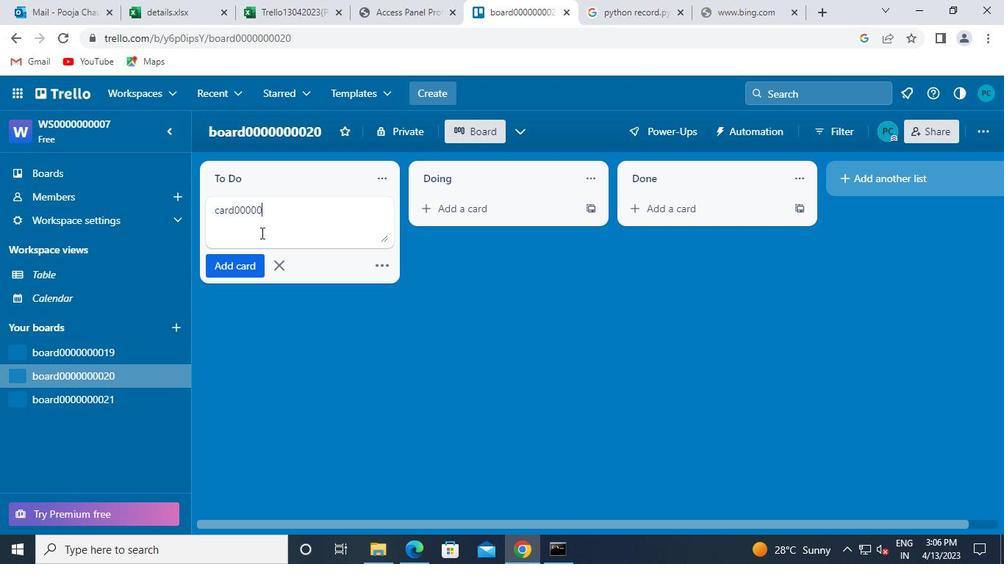 
Action: Keyboard 0
Screenshot: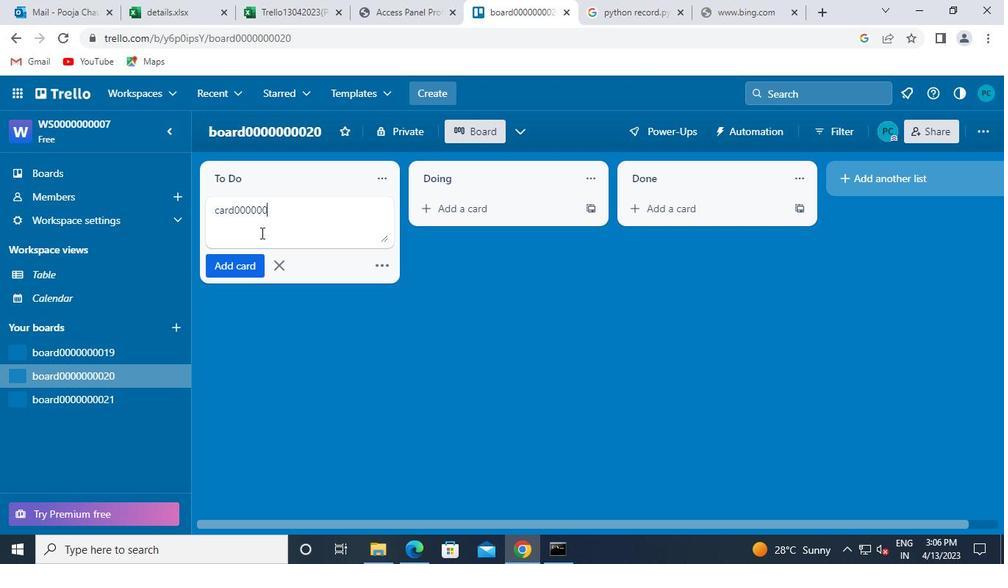
Action: Keyboard 0
Screenshot: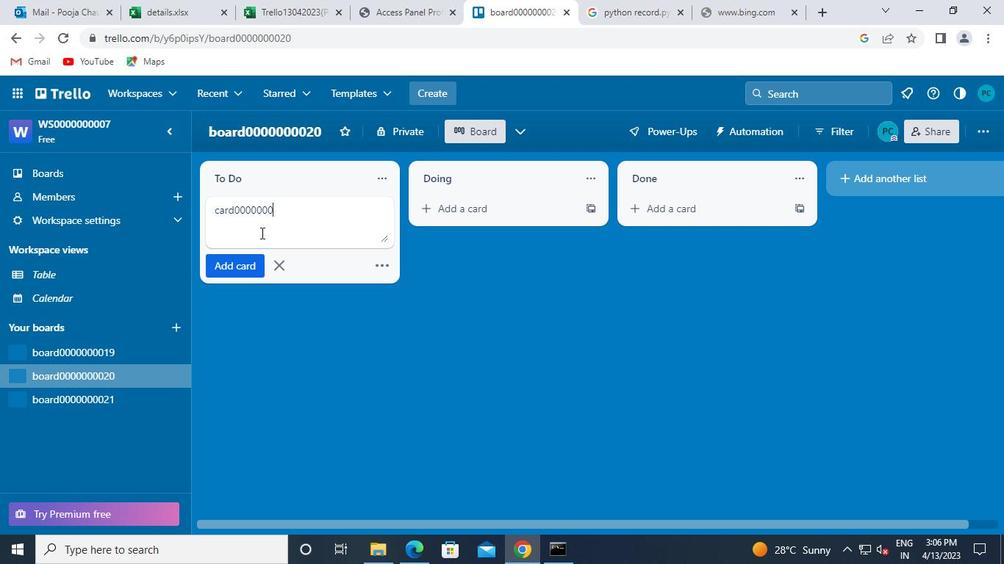 
Action: Keyboard 7
Screenshot: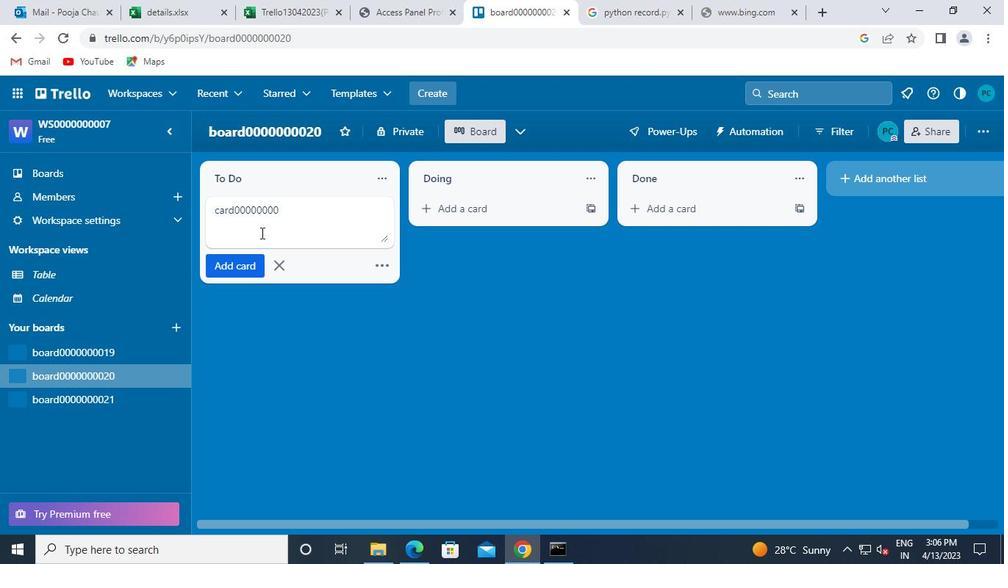 
Action: Keyboard 7
Screenshot: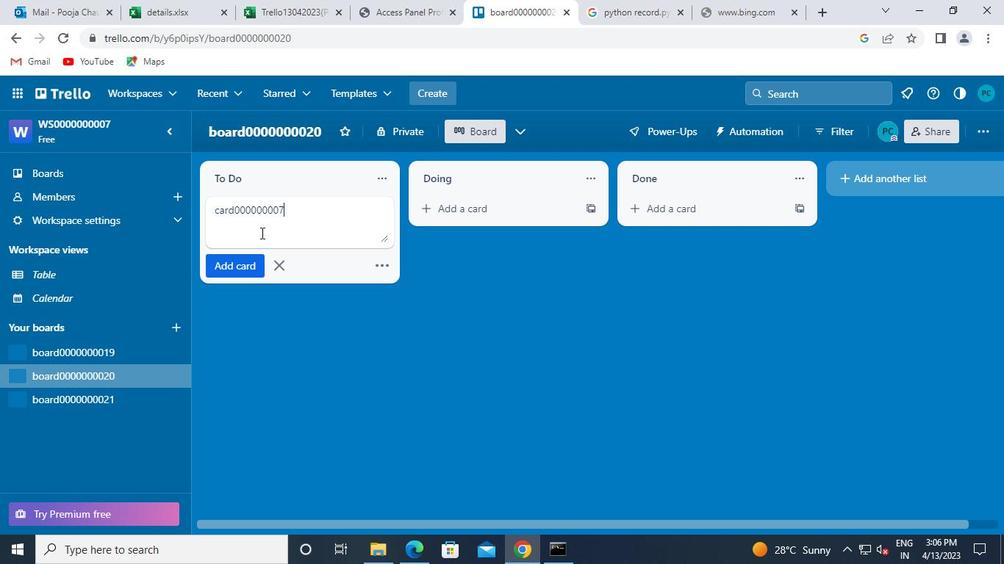 
Action: Mouse moved to (247, 264)
Screenshot: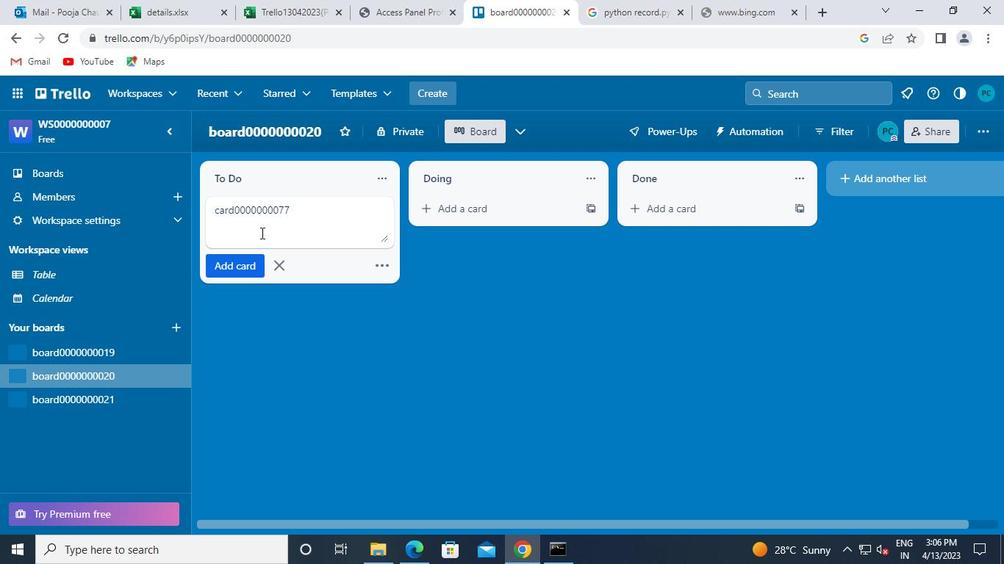 
Action: Mouse pressed left at (247, 264)
Screenshot: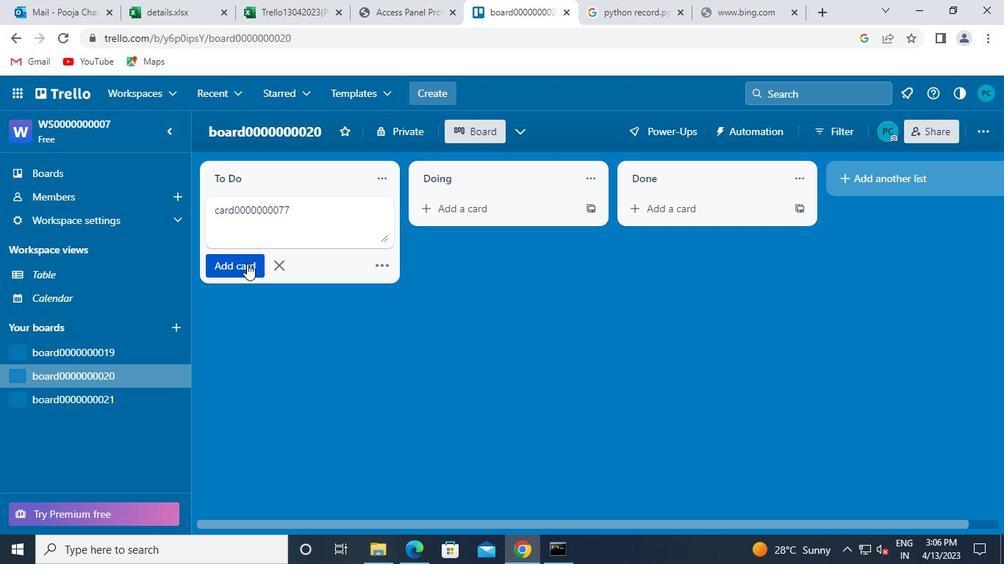 
Action: Keyboard c
Screenshot: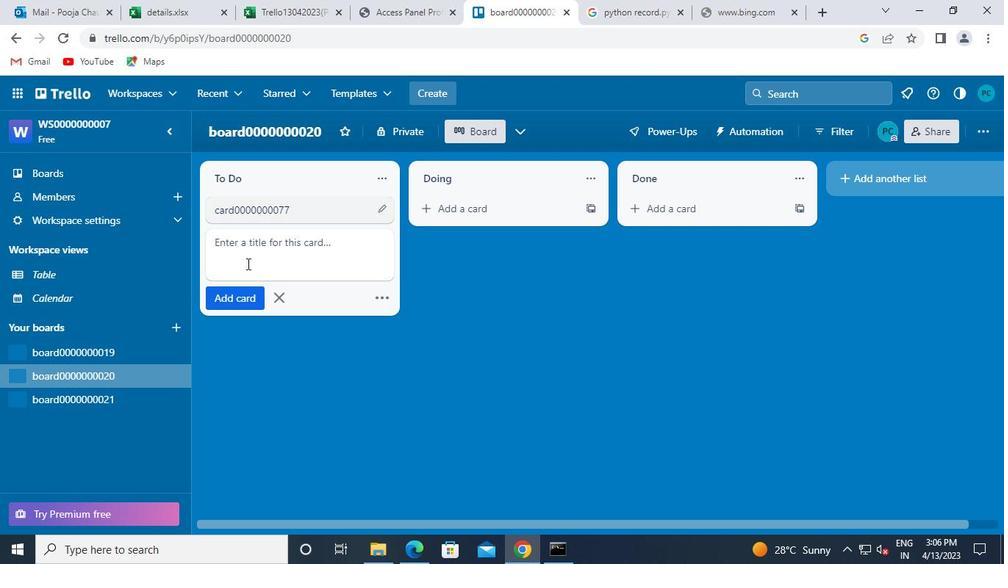 
Action: Keyboard a
Screenshot: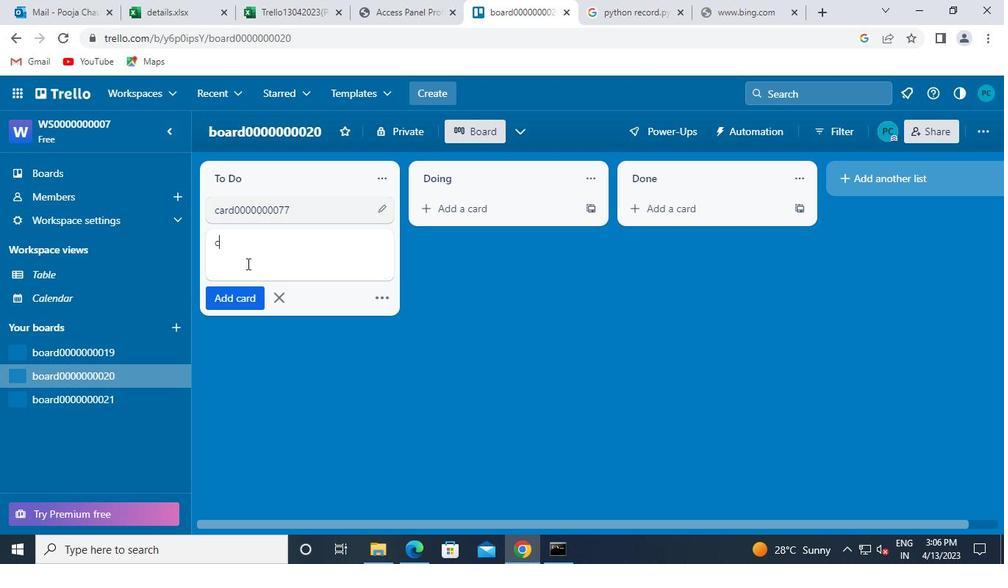
Action: Keyboard r
Screenshot: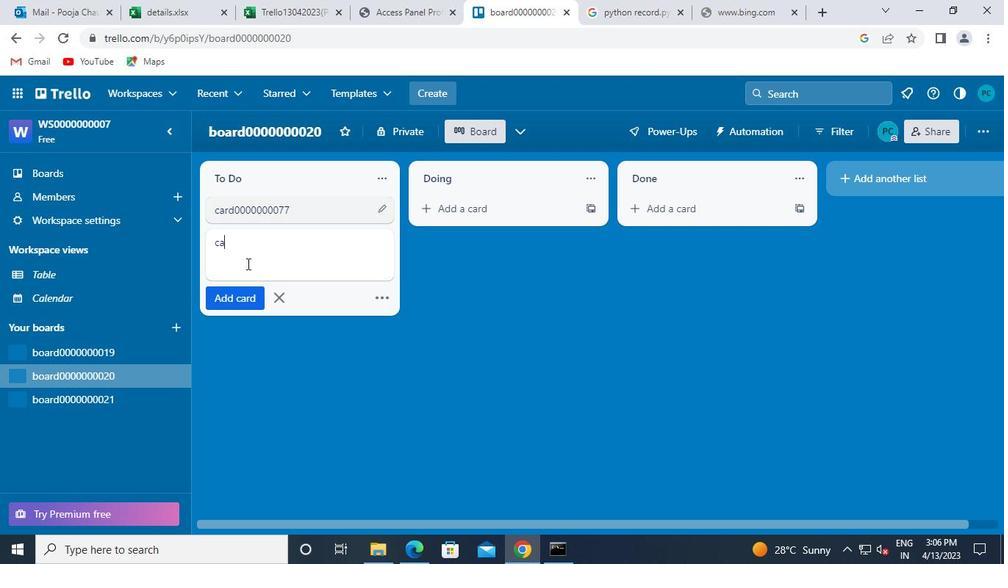 
Action: Keyboard d
Screenshot: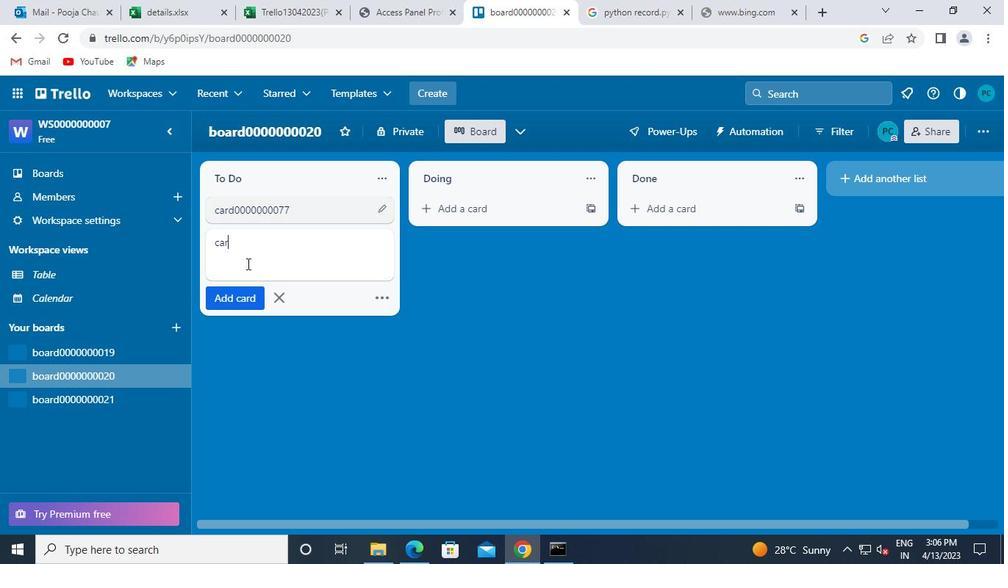 
Action: Keyboard 0
Screenshot: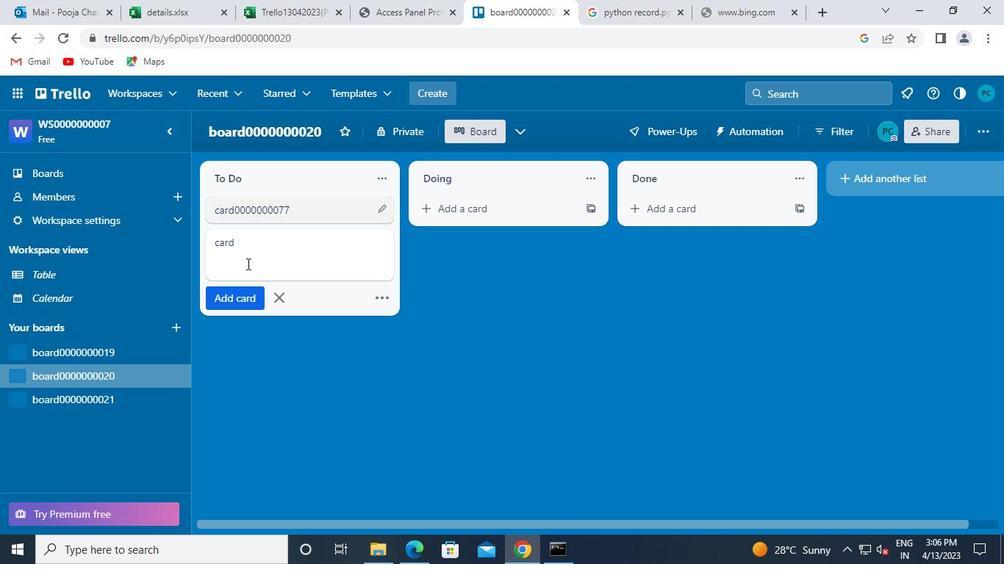 
Action: Keyboard 0
Screenshot: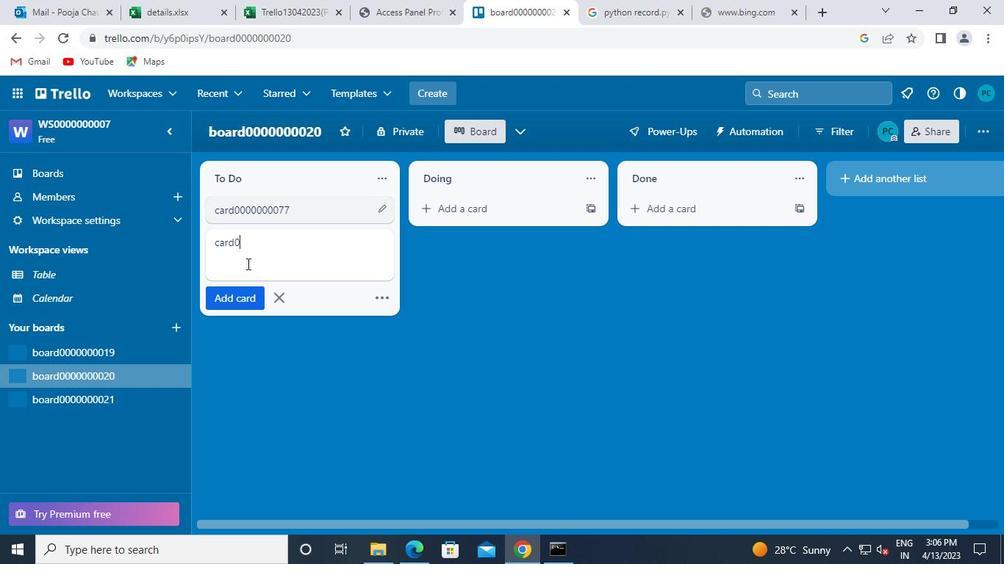 
Action: Keyboard 0
Screenshot: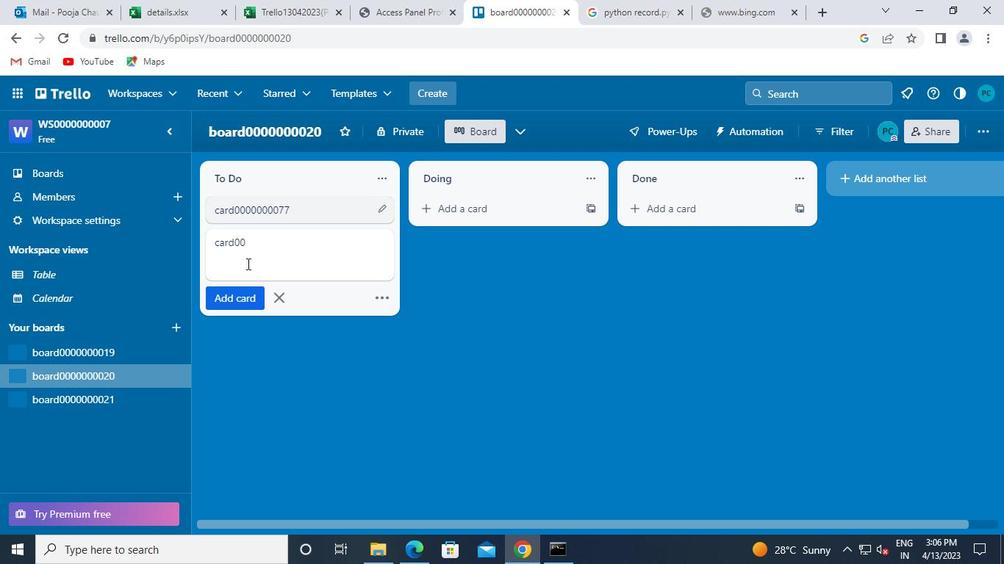 
Action: Keyboard 0
Screenshot: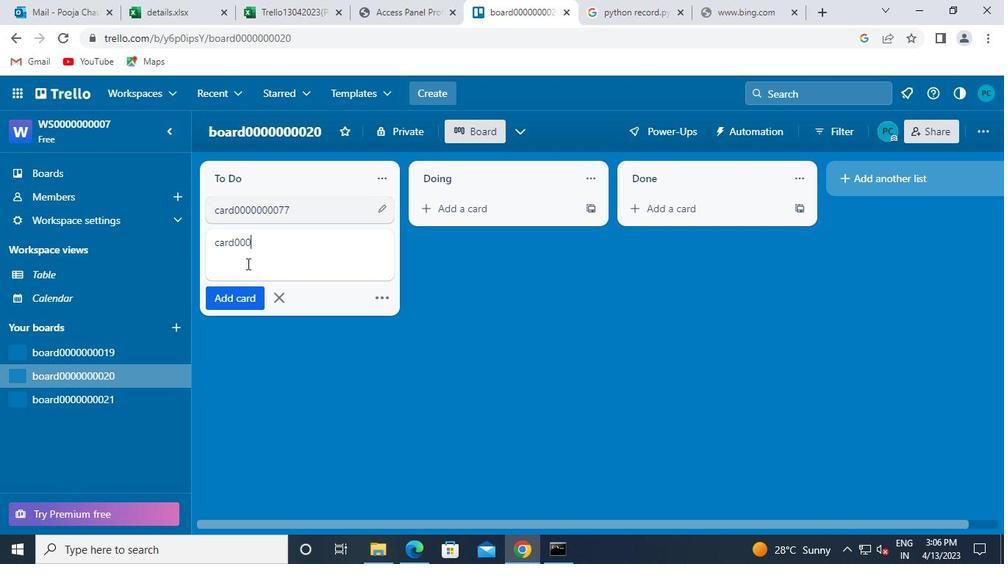 
Action: Keyboard 0
Screenshot: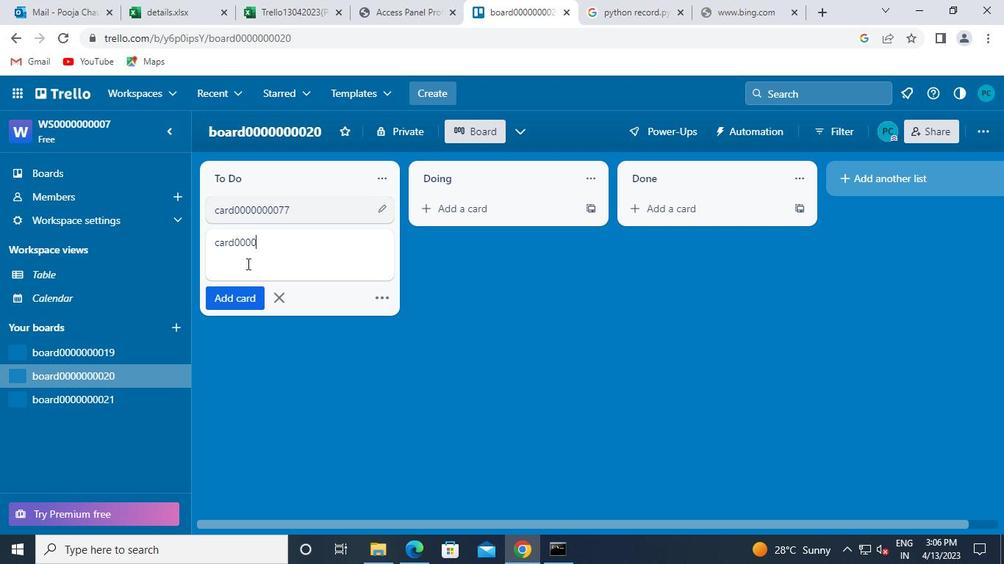 
Action: Keyboard 0
Screenshot: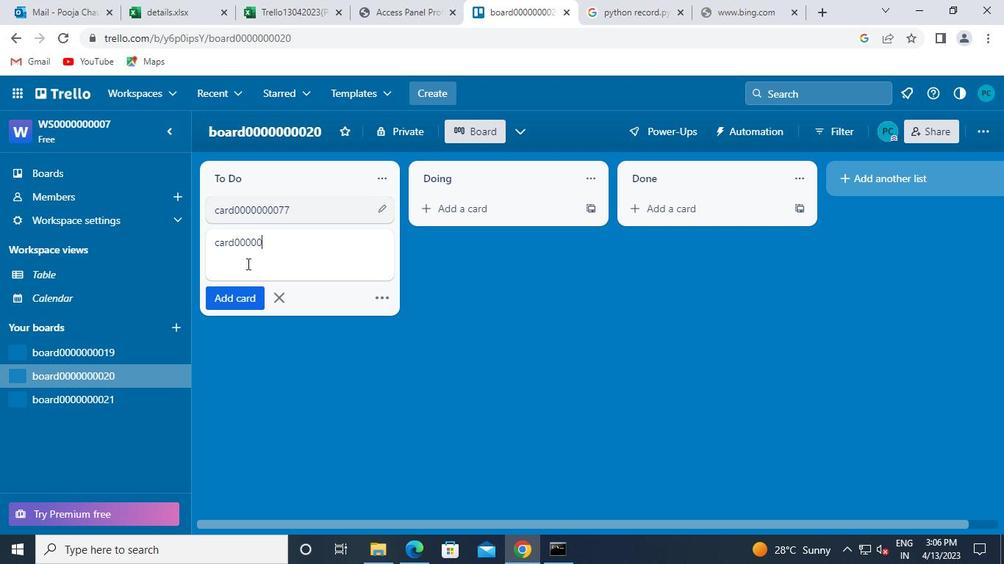 
Action: Keyboard 0
Screenshot: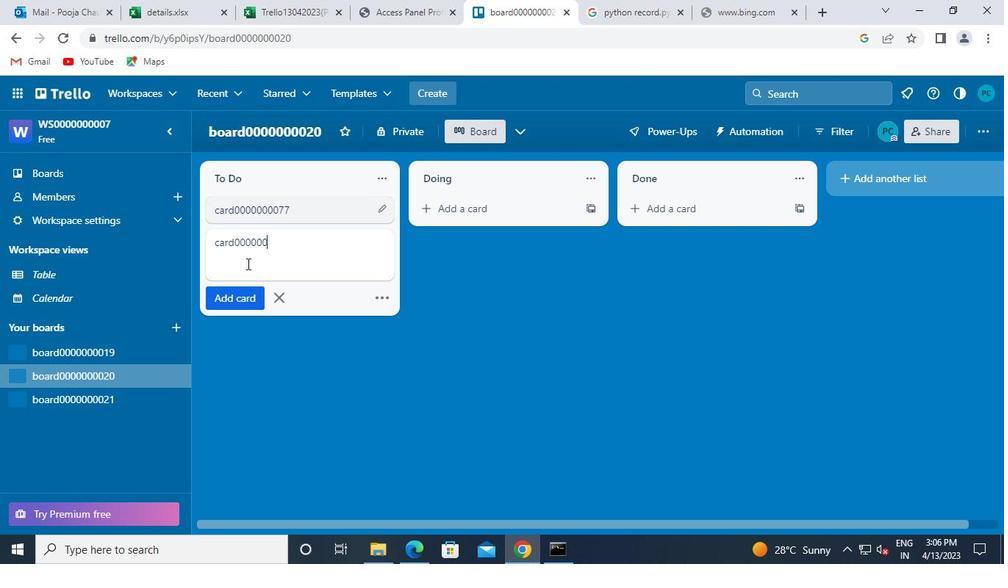 
Action: Keyboard 0
Screenshot: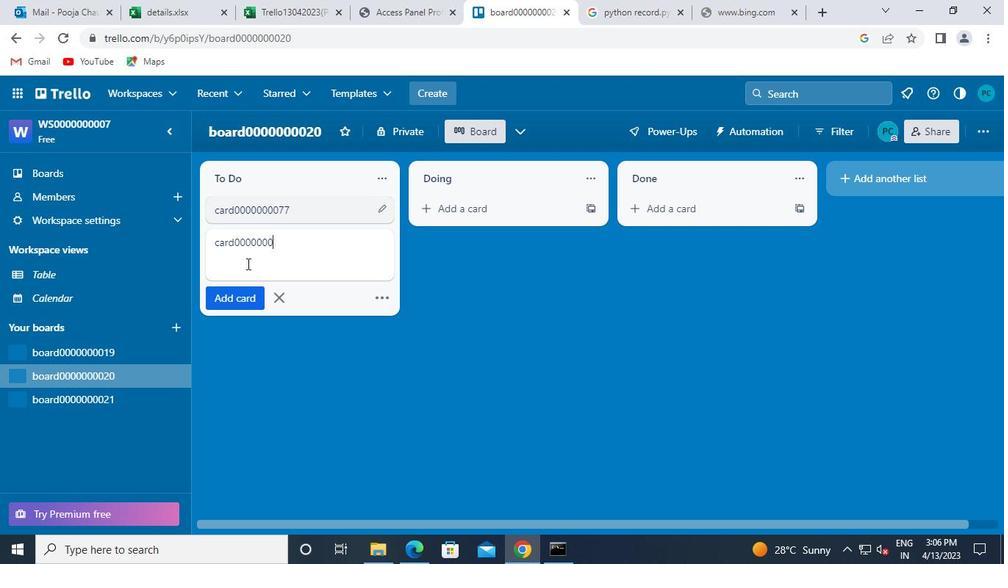 
Action: Keyboard 7
Screenshot: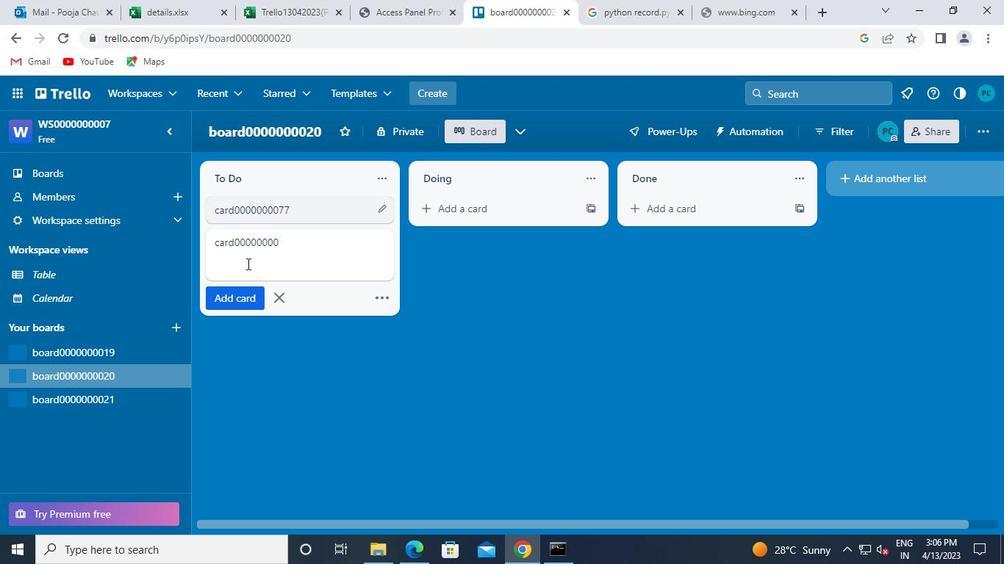 
Action: Keyboard 8
Screenshot: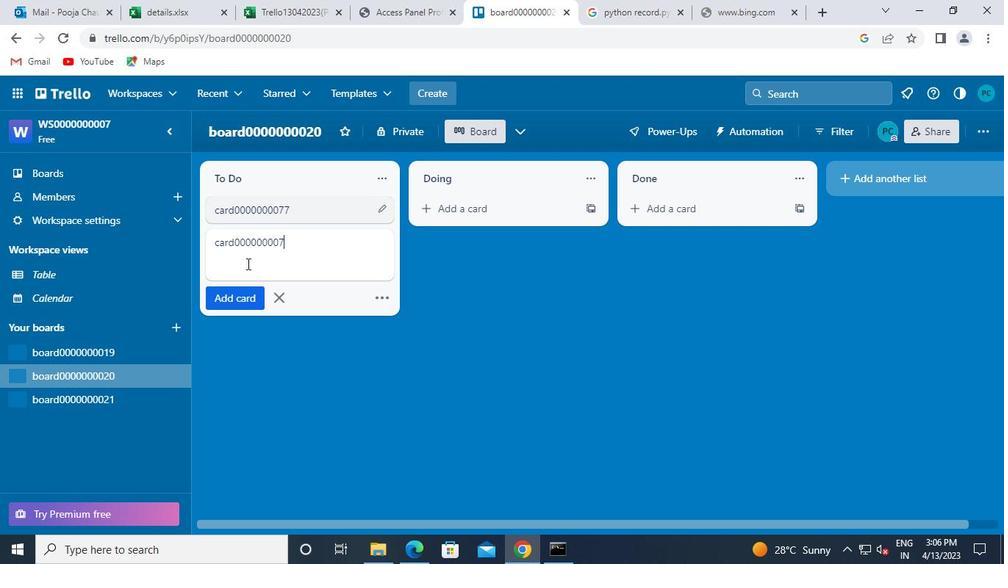 
Action: Mouse moved to (235, 297)
Screenshot: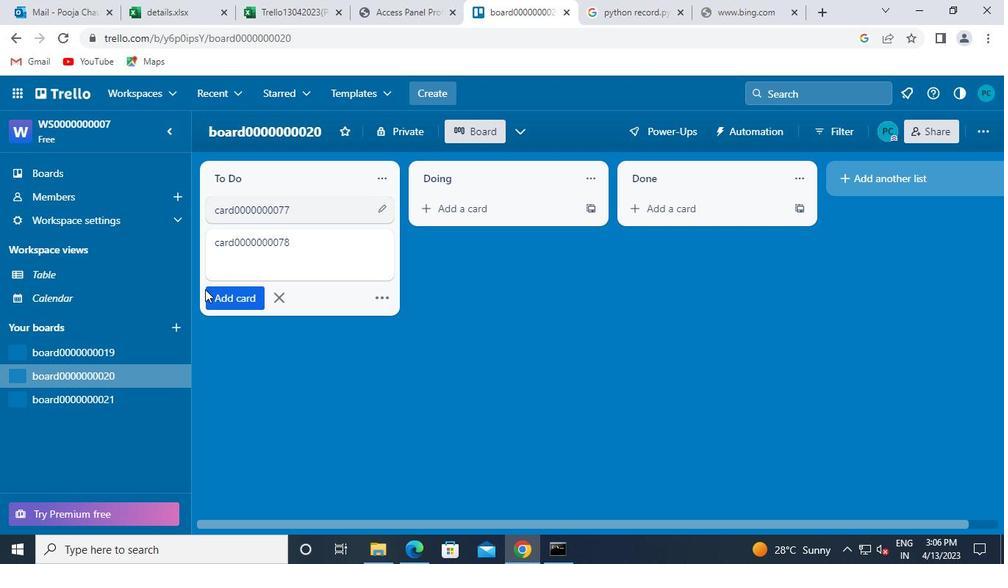 
Action: Mouse pressed left at (235, 297)
Screenshot: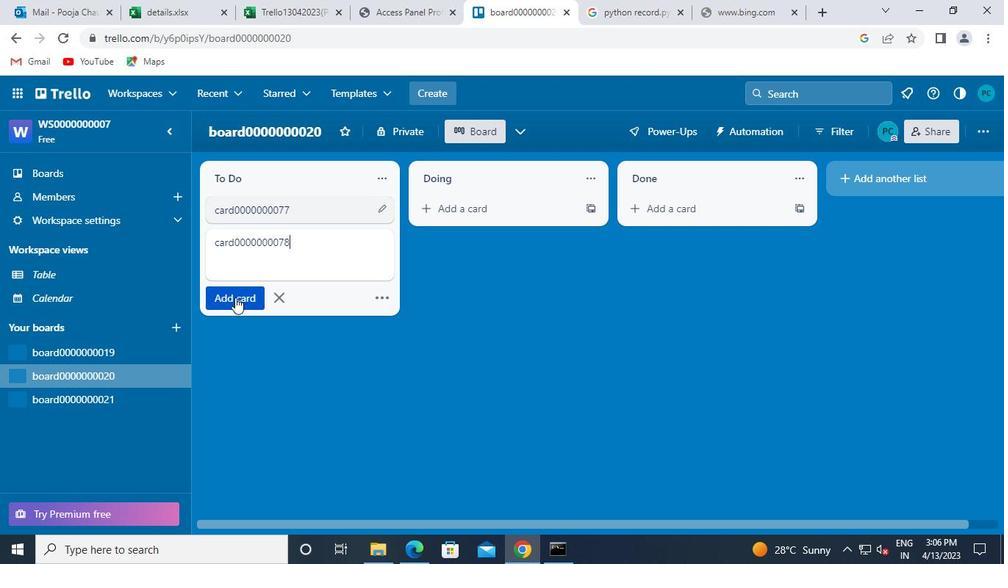 
Action: Mouse moved to (218, 274)
Screenshot: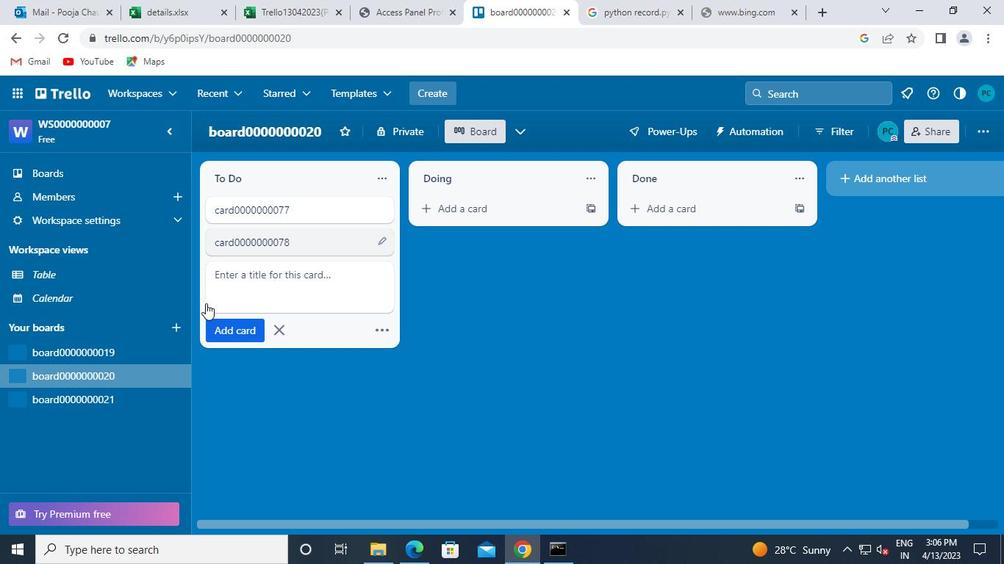 
Action: Keyboard c
Screenshot: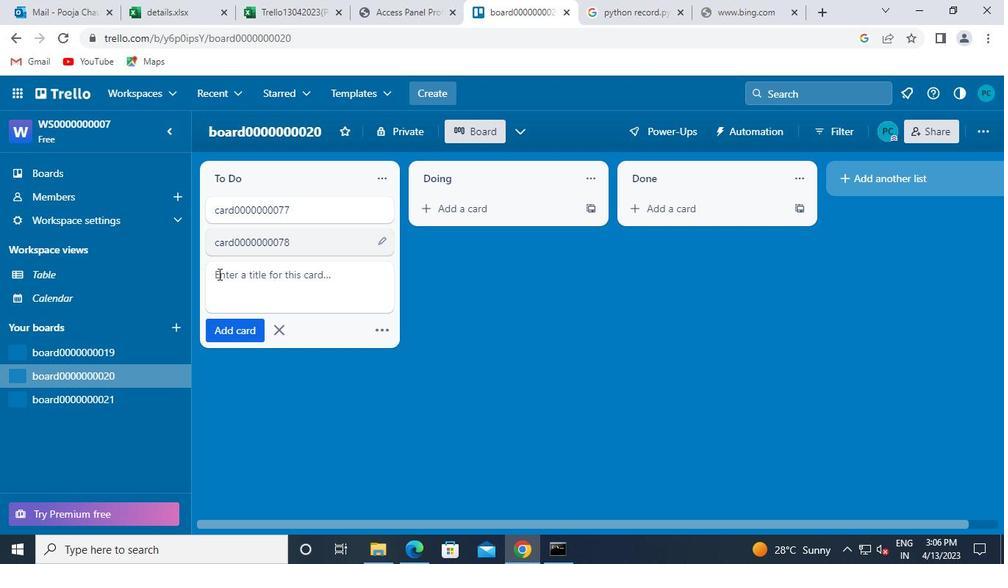 
Action: Keyboard a
Screenshot: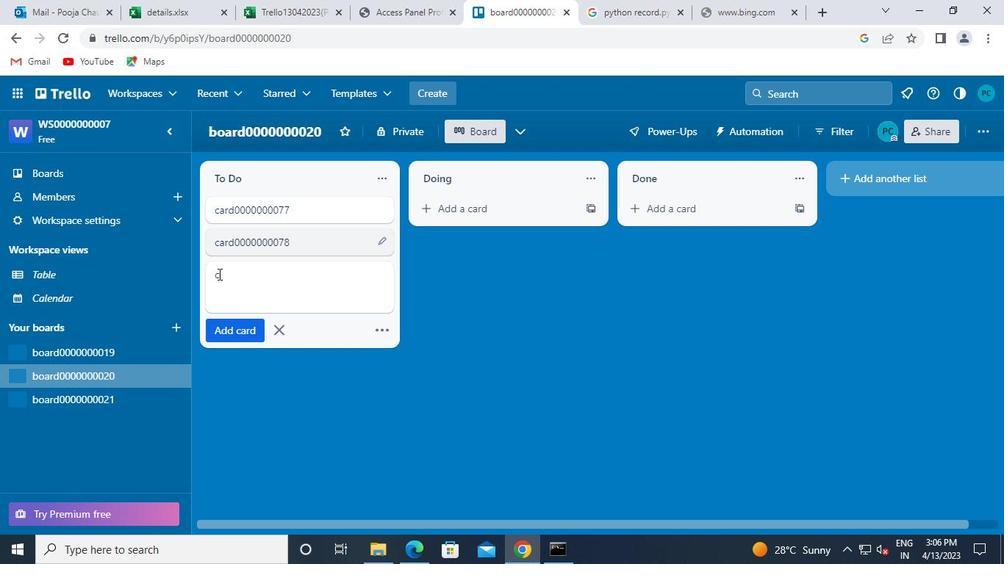 
Action: Keyboard r
Screenshot: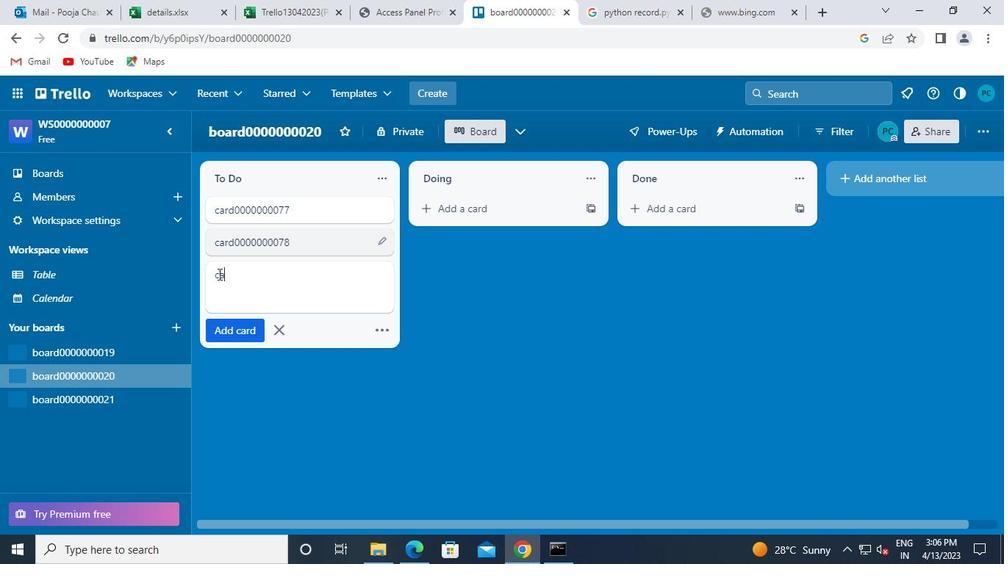 
Action: Keyboard d
Screenshot: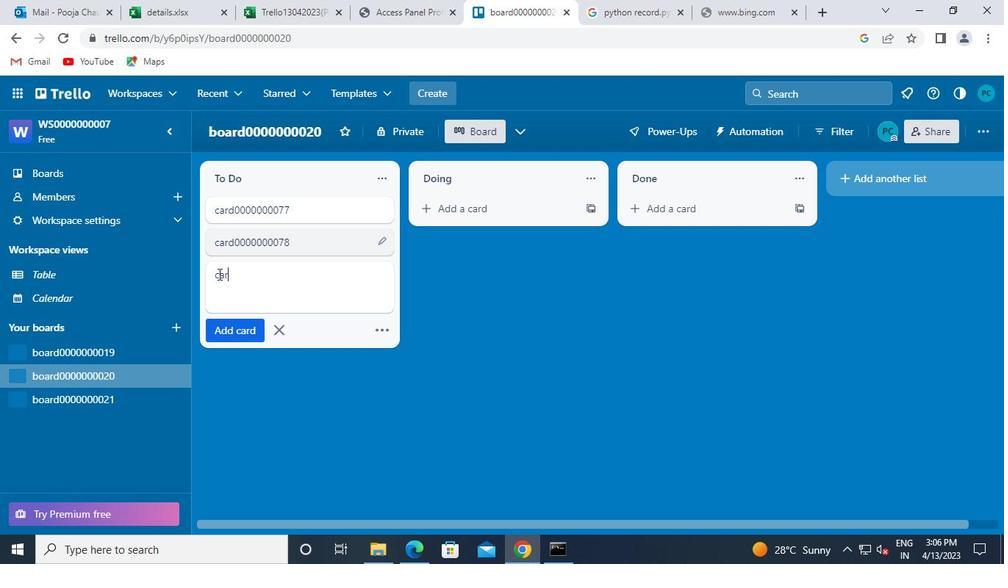 
Action: Keyboard 0
Screenshot: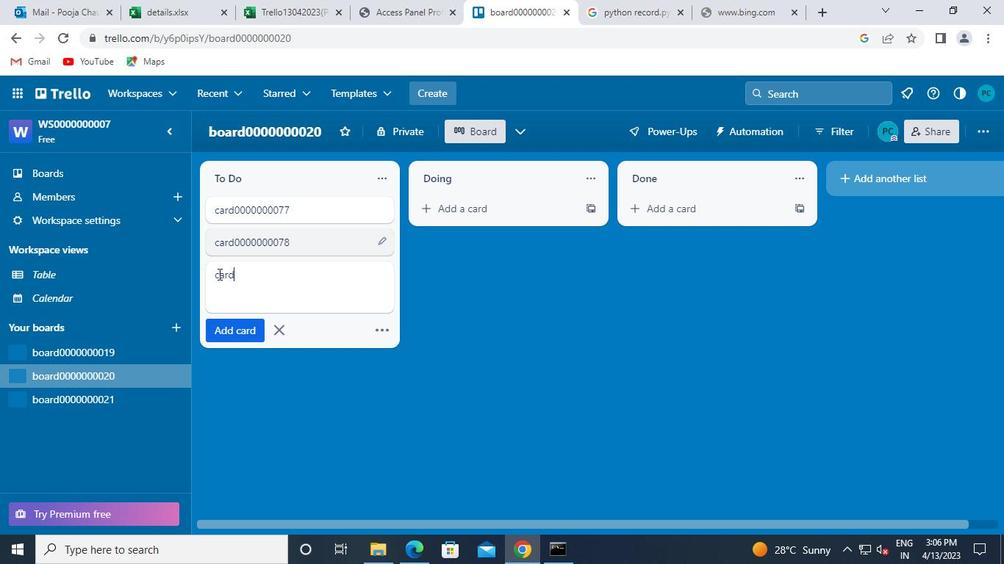 
Action: Keyboard 0
Screenshot: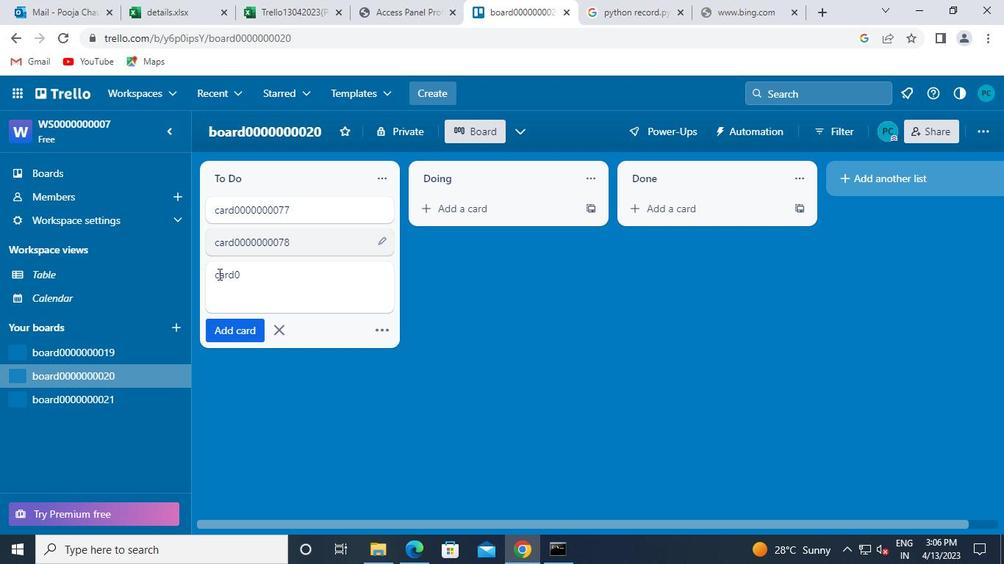 
Action: Keyboard 0
Screenshot: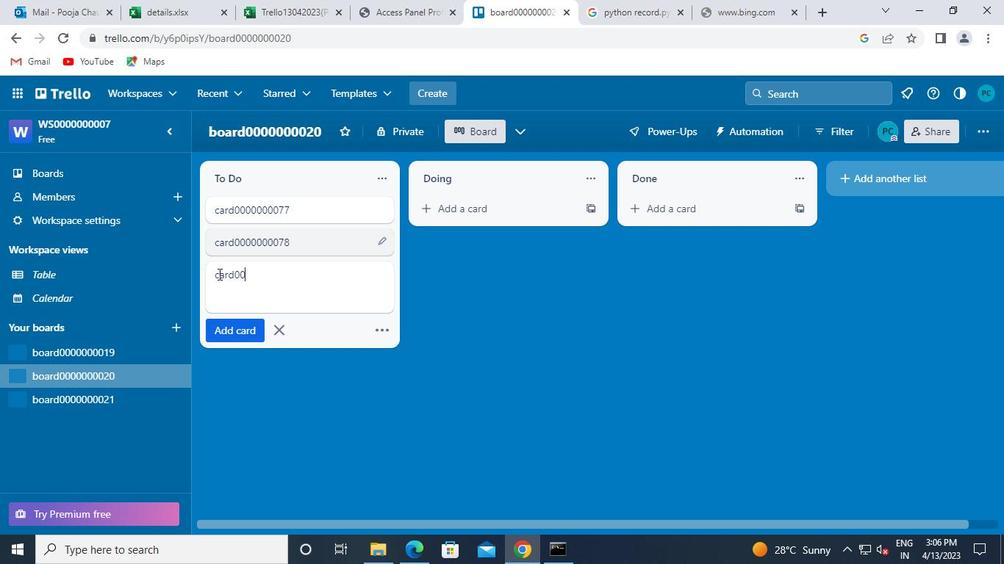 
Action: Keyboard 0
Screenshot: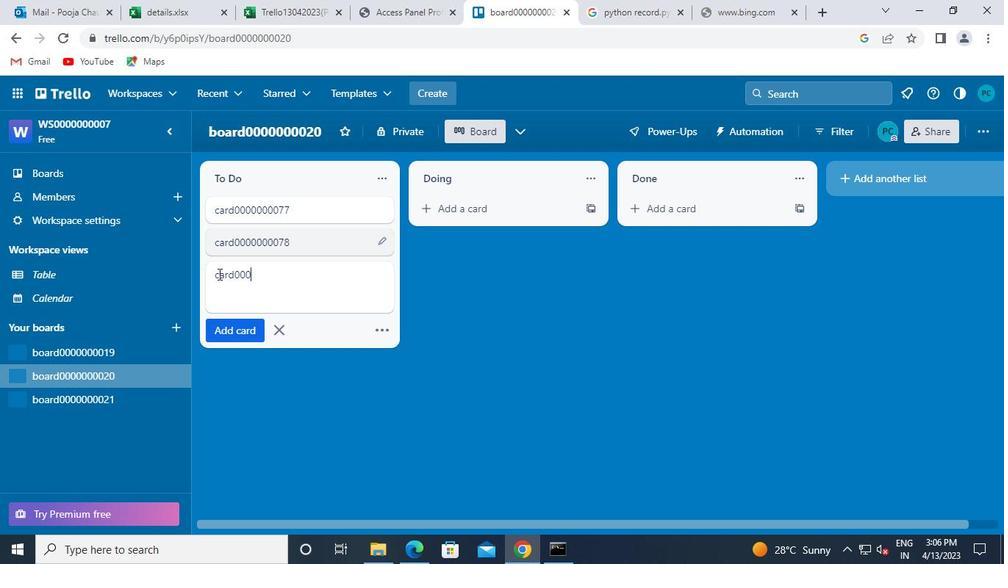 
Action: Keyboard 0
Screenshot: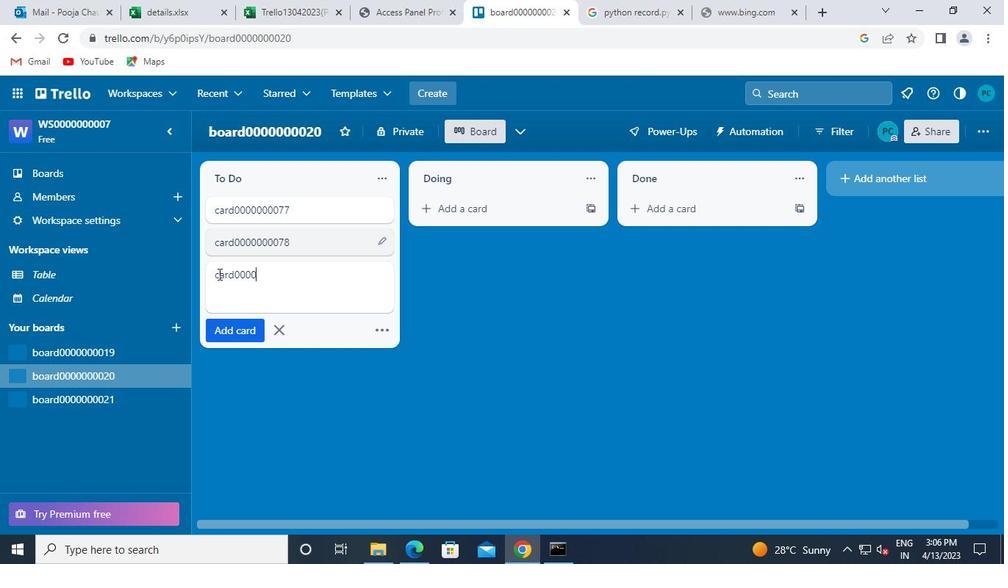 
Action: Keyboard 0
Screenshot: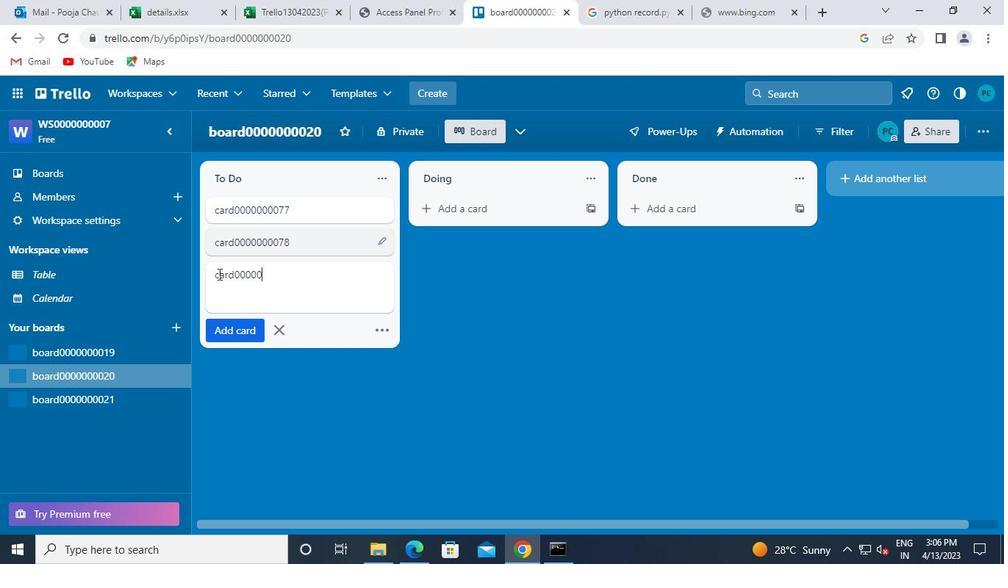 
Action: Keyboard 0
Screenshot: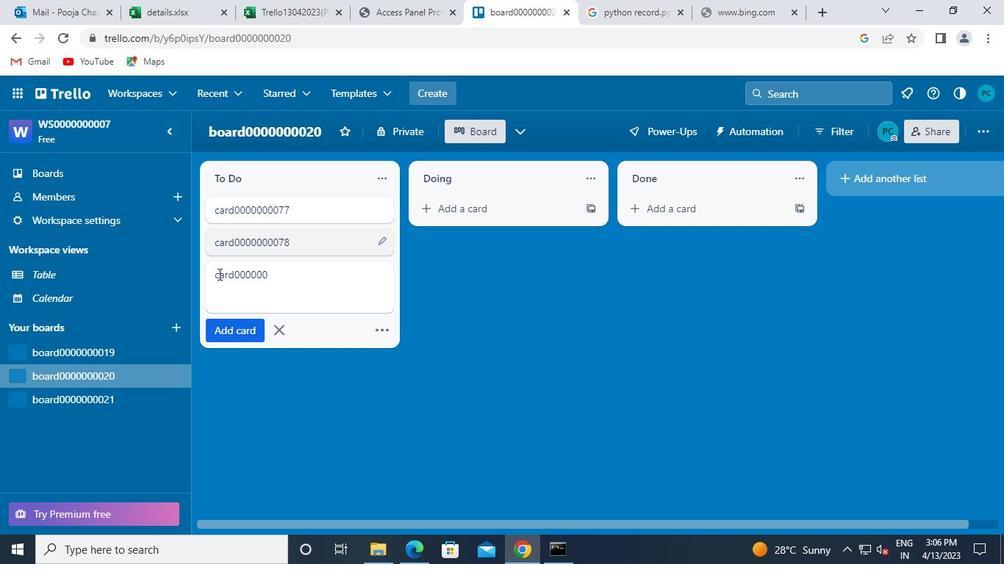
Action: Keyboard 0
Screenshot: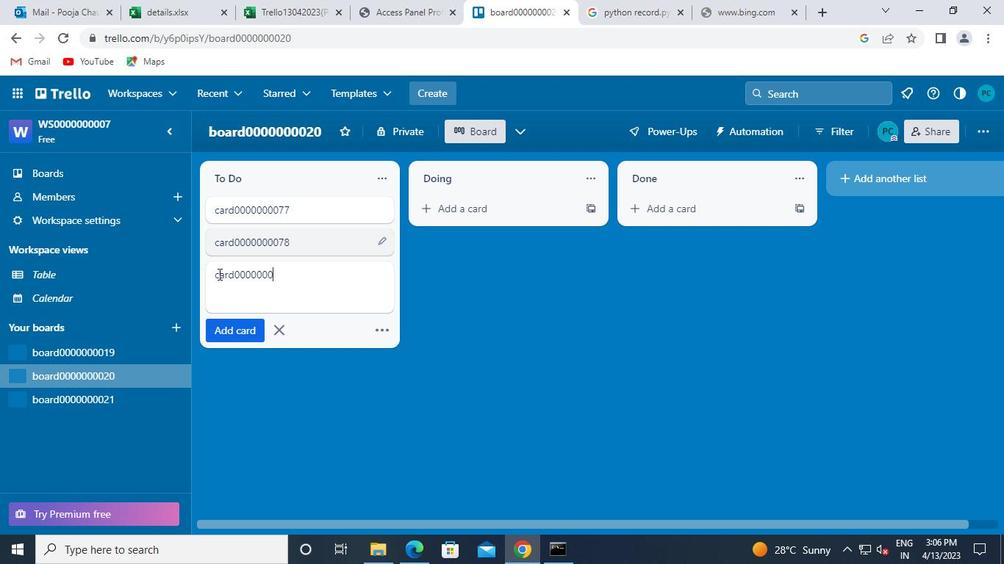 
Action: Keyboard 7
Screenshot: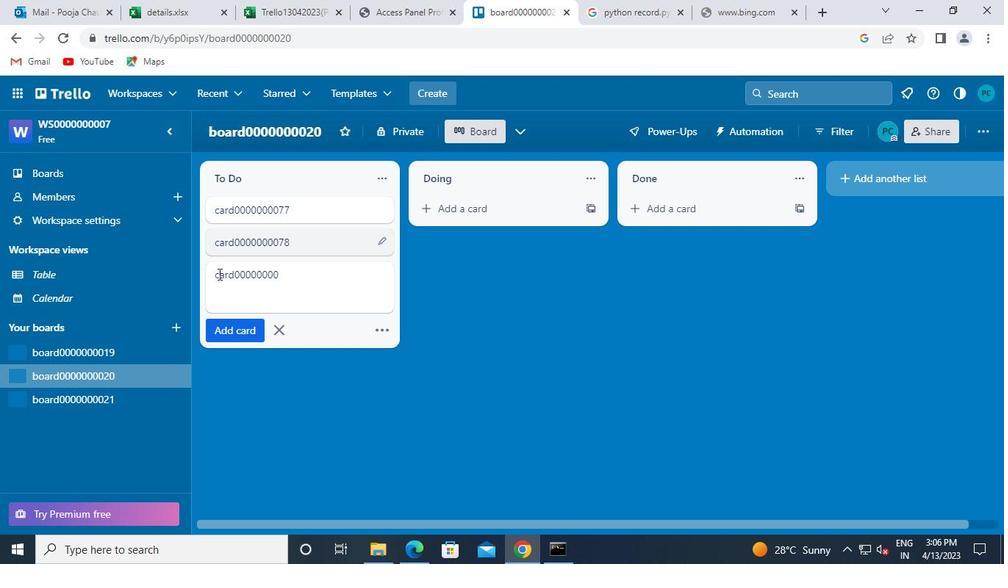 
Action: Keyboard 9
Screenshot: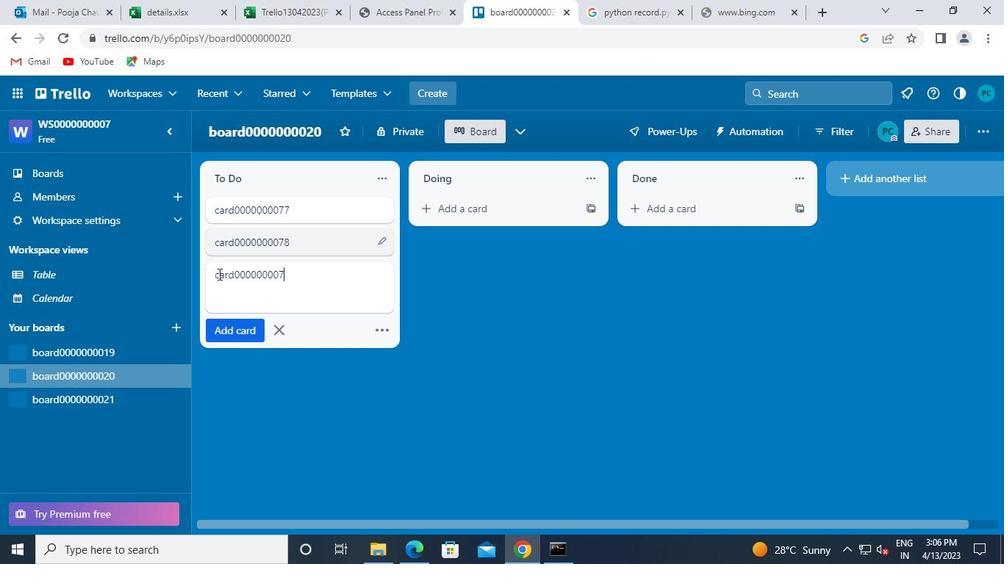 
Action: Mouse moved to (225, 331)
Screenshot: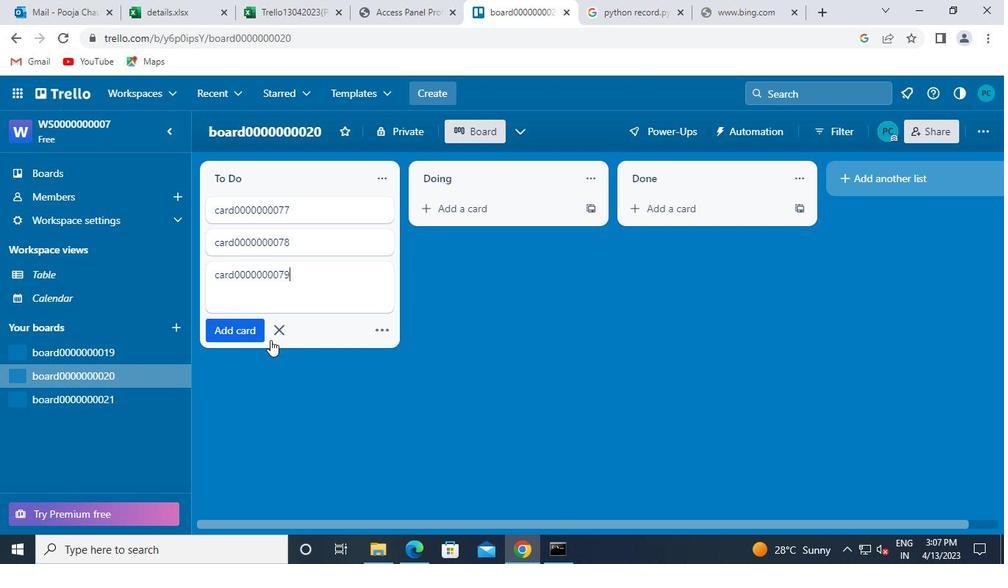 
Action: Mouse pressed left at (225, 331)
Screenshot: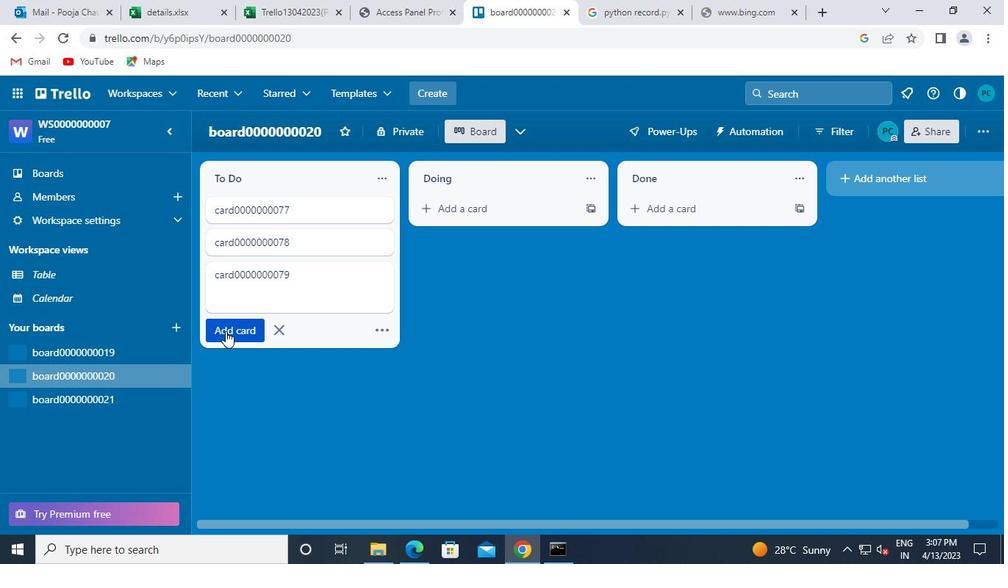 
Action: Mouse moved to (621, 439)
Screenshot: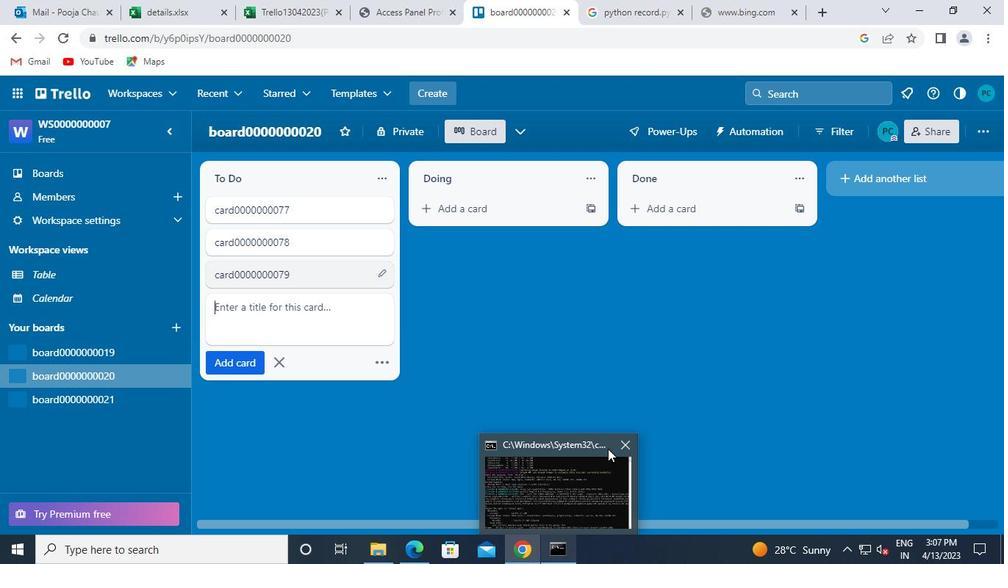
Action: Mouse pressed left at (621, 439)
Screenshot: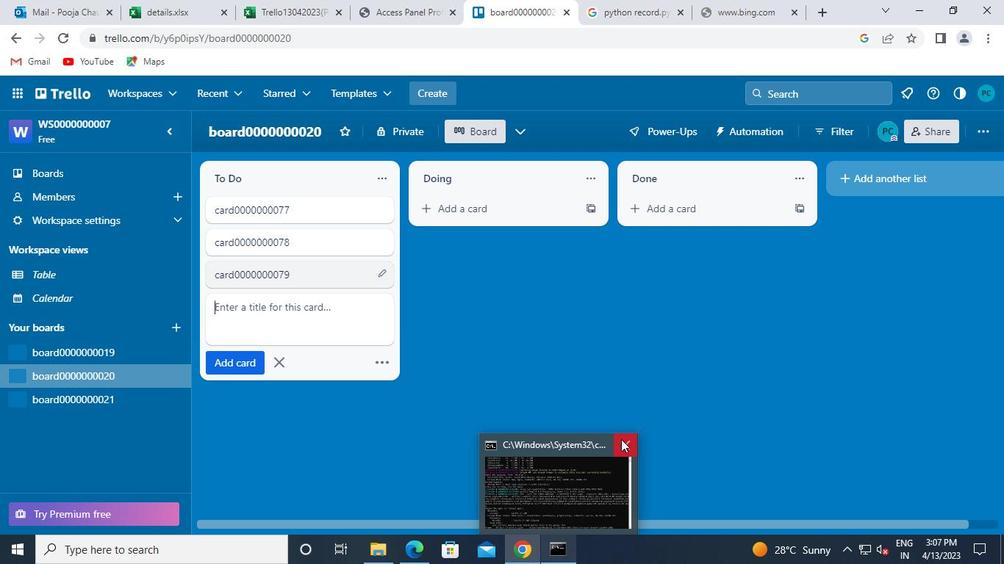
